 Task: Find a place to stay in Khon Buri, Thailand, from 12 to 16 August for 8 guests. Set a price range of ₹10,000 to ₹16,000 and select a house with WiFi, free parking, TV, gym, and breakfast.
Action: Mouse moved to (420, 79)
Screenshot: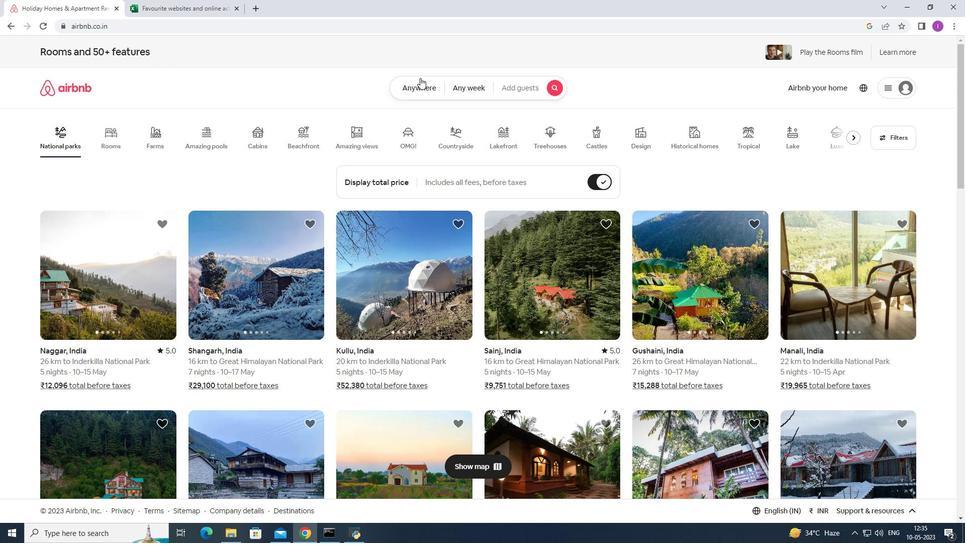 
Action: Mouse pressed left at (420, 79)
Screenshot: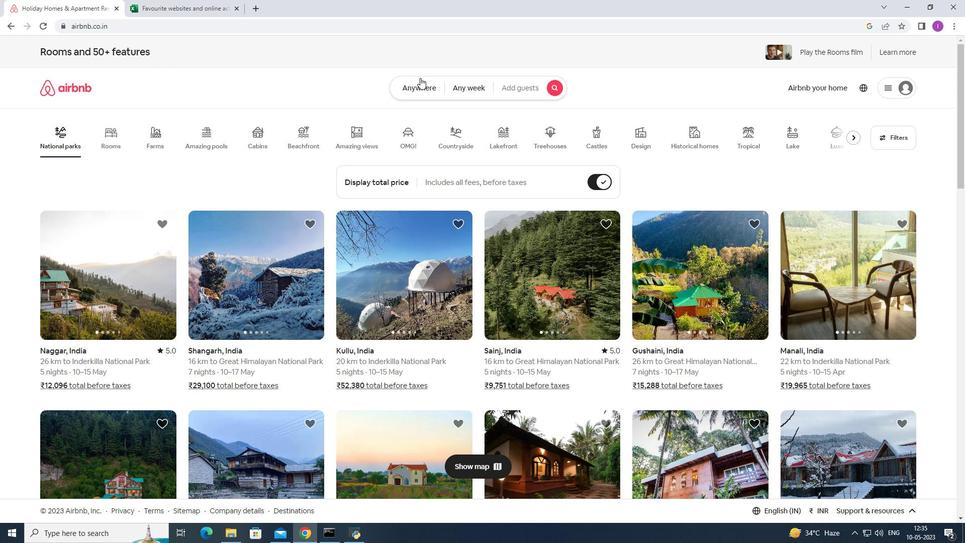 
Action: Mouse moved to (374, 127)
Screenshot: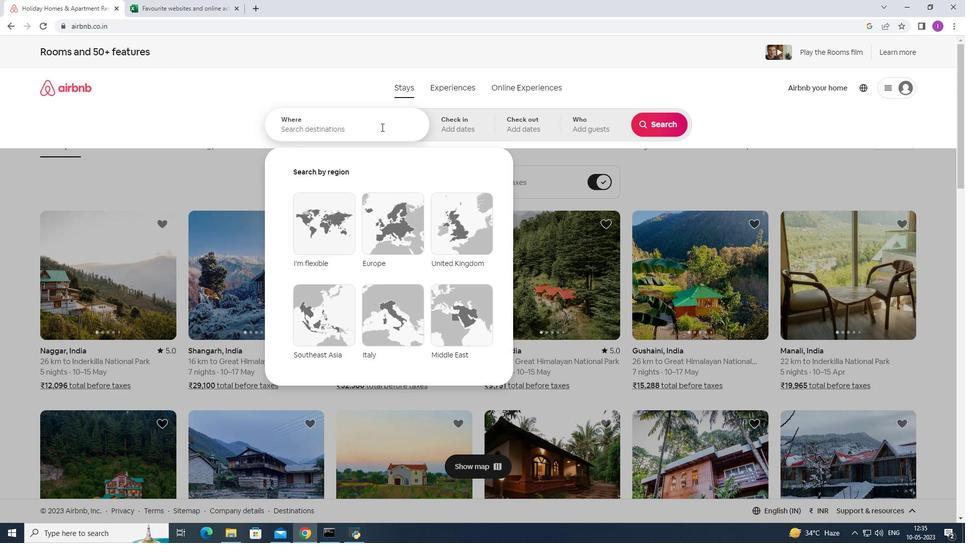 
Action: Mouse pressed left at (374, 127)
Screenshot: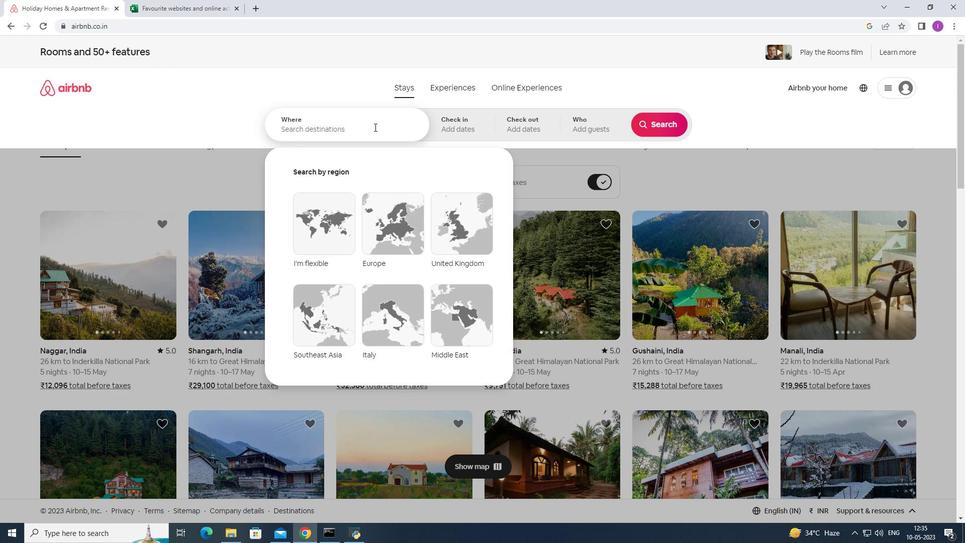 
Action: Mouse moved to (379, 111)
Screenshot: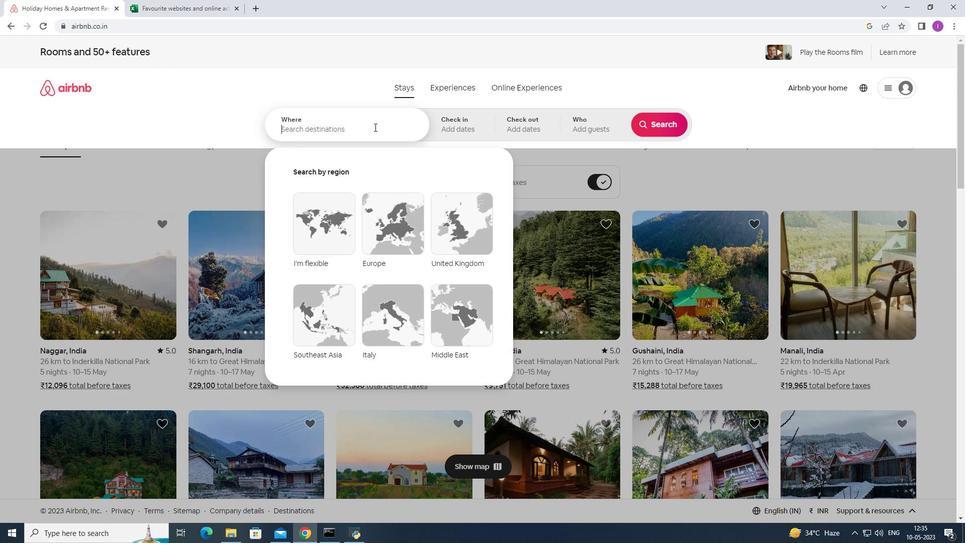 
Action: Key pressed <Key.shift>Buri<Key.backspace><Key.backspace><Key.backspace><Key.backspace><Key.shift><Key.shift><Key.shift><Key.shift><Key.shift><Key.shift><Key.shift><Key.shift><Key.shift><Key.shift><Key.shift><Key.shift><Key.shift><Key.shift>Khon<Key.space><Key.shift>Buri,<Key.shift><Key.shift>Thailand
Screenshot: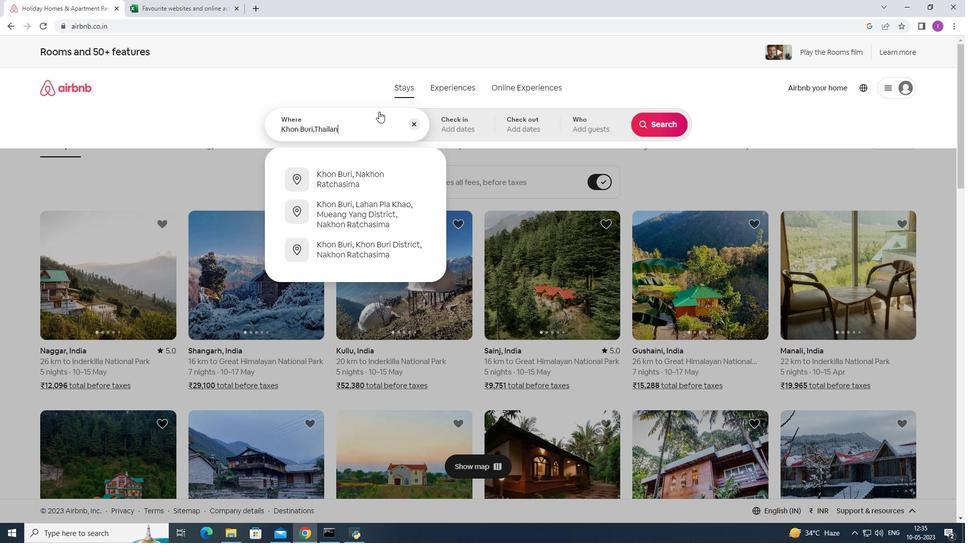 
Action: Mouse moved to (467, 123)
Screenshot: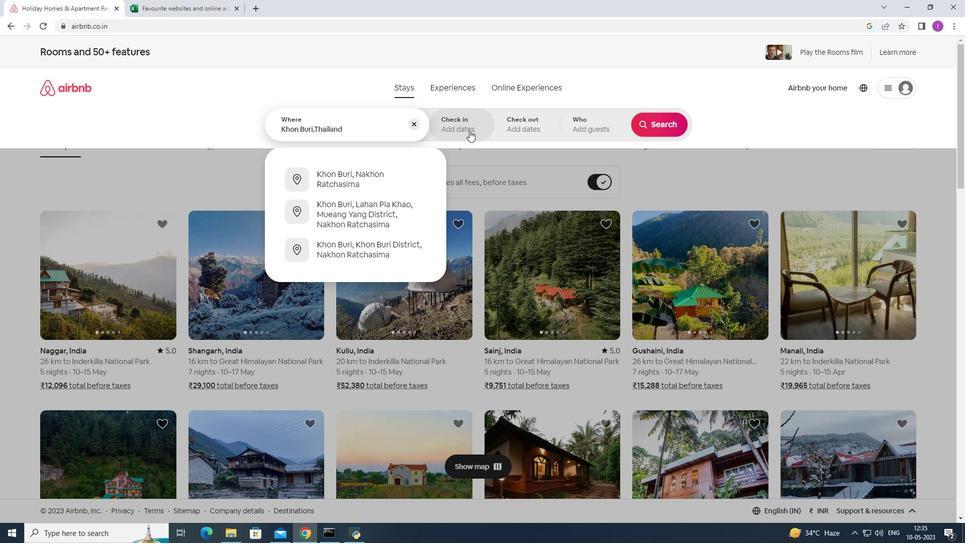 
Action: Mouse pressed left at (467, 123)
Screenshot: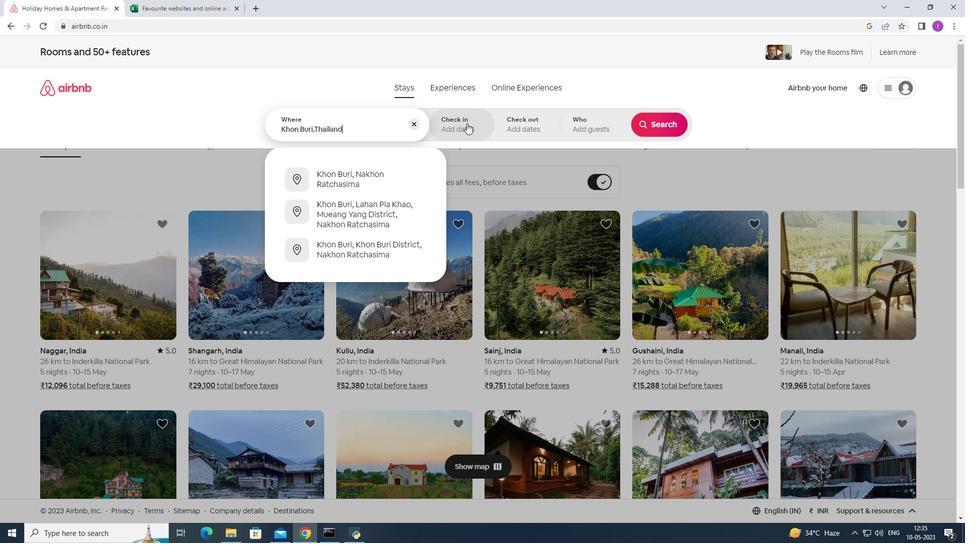 
Action: Mouse moved to (668, 202)
Screenshot: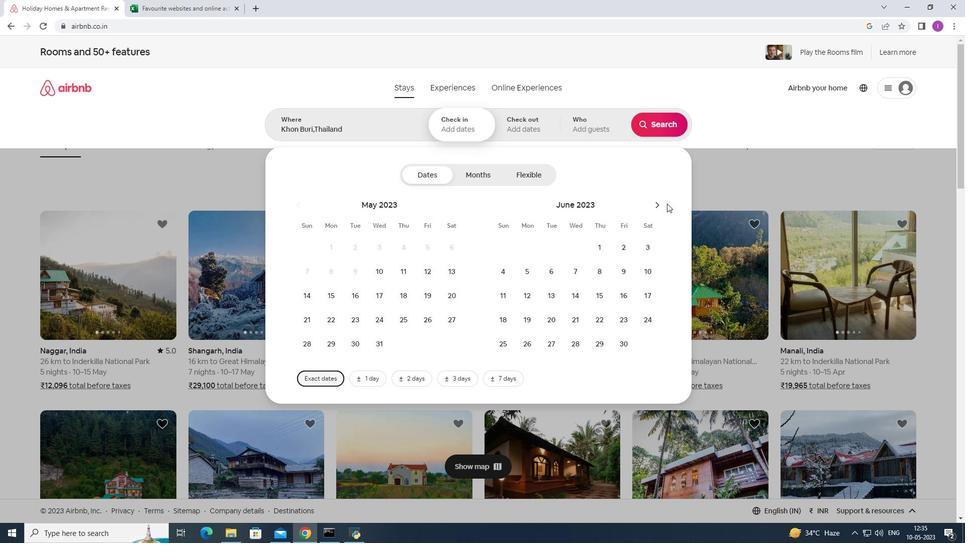
Action: Mouse pressed left at (668, 202)
Screenshot: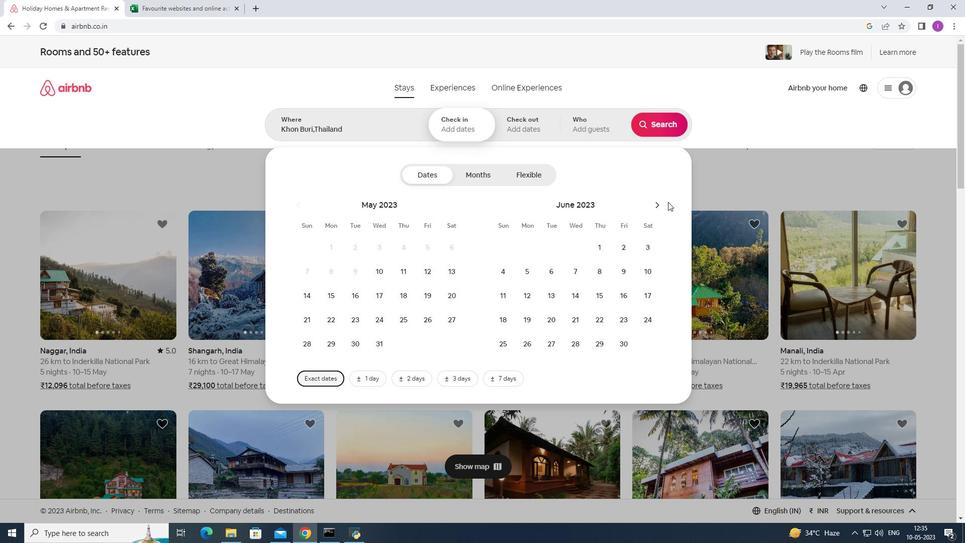 
Action: Mouse pressed left at (668, 202)
Screenshot: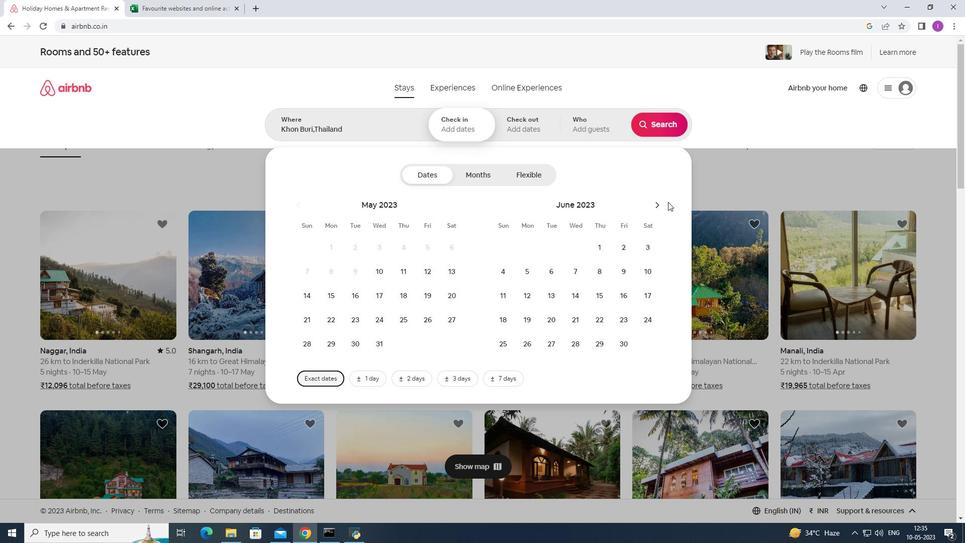 
Action: Mouse pressed left at (668, 202)
Screenshot: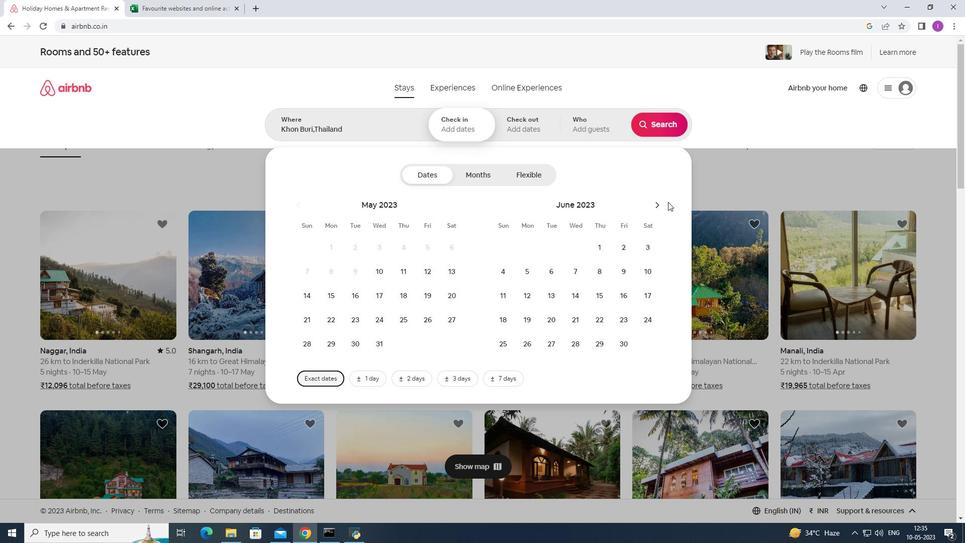 
Action: Mouse pressed left at (668, 202)
Screenshot: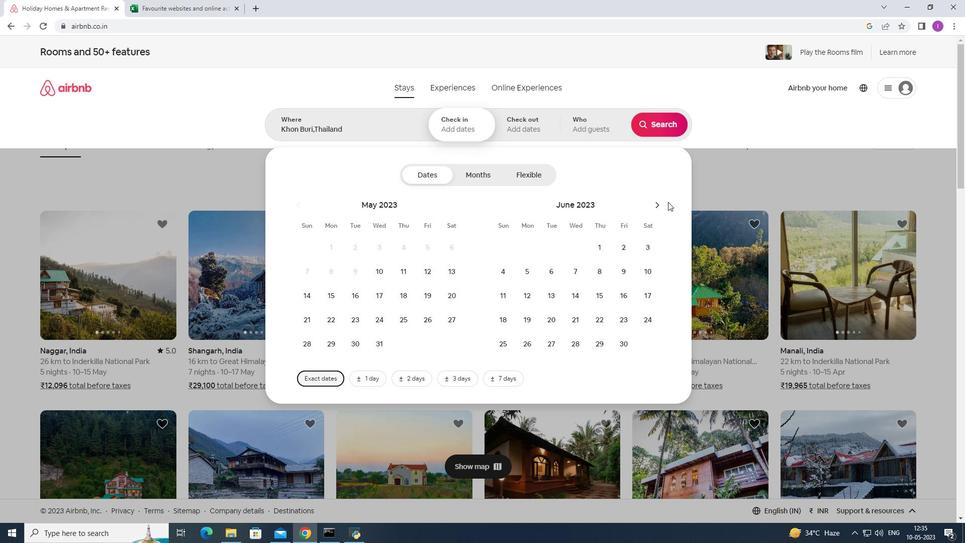 
Action: Mouse moved to (662, 207)
Screenshot: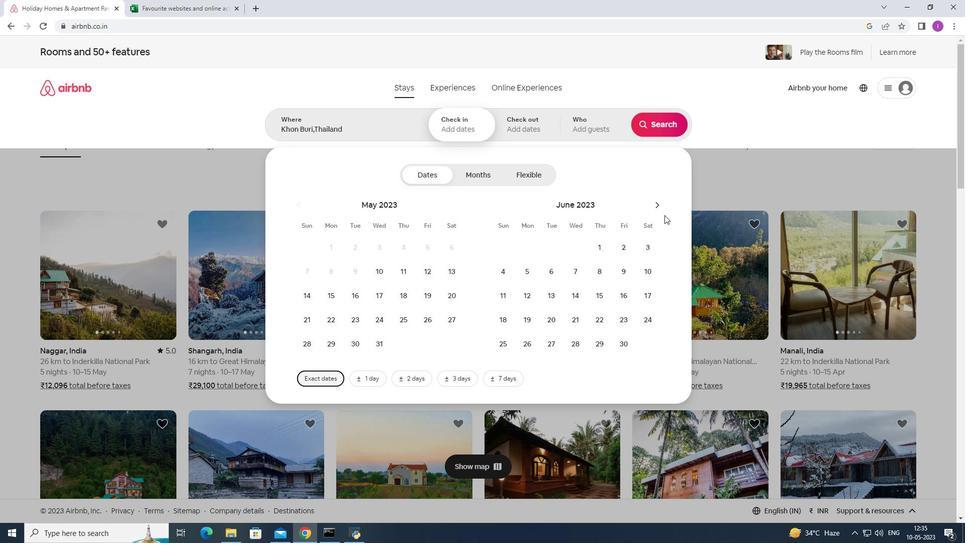 
Action: Mouse pressed left at (662, 207)
Screenshot: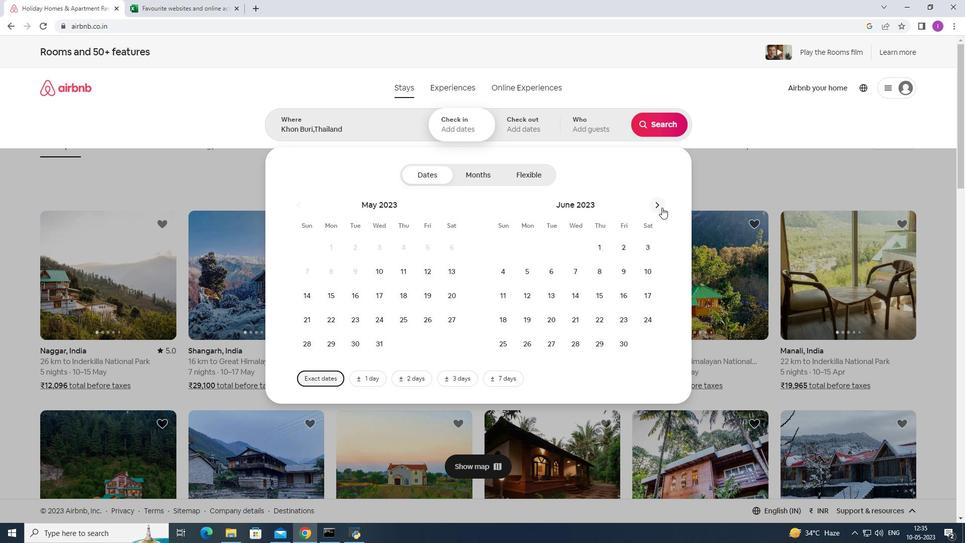 
Action: Mouse moved to (659, 204)
Screenshot: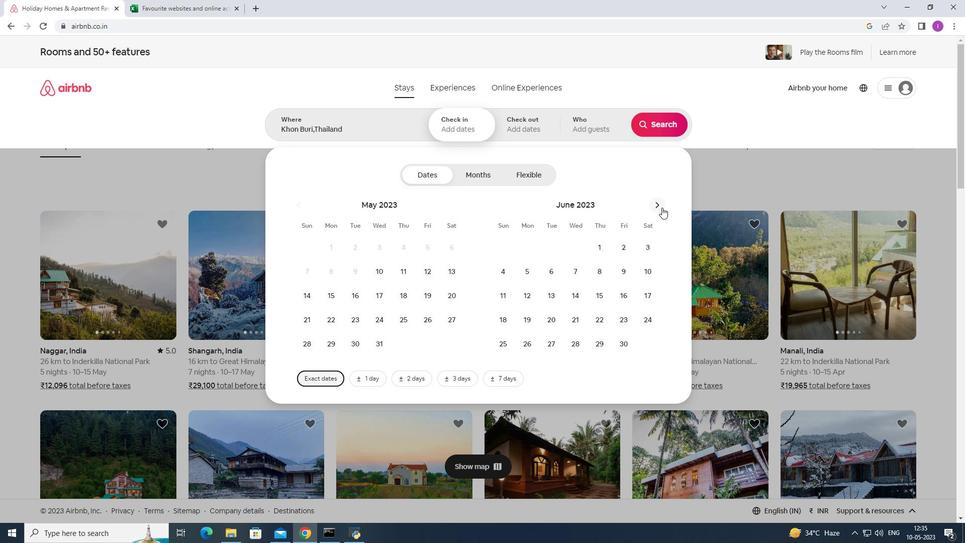 
Action: Mouse pressed left at (659, 204)
Screenshot: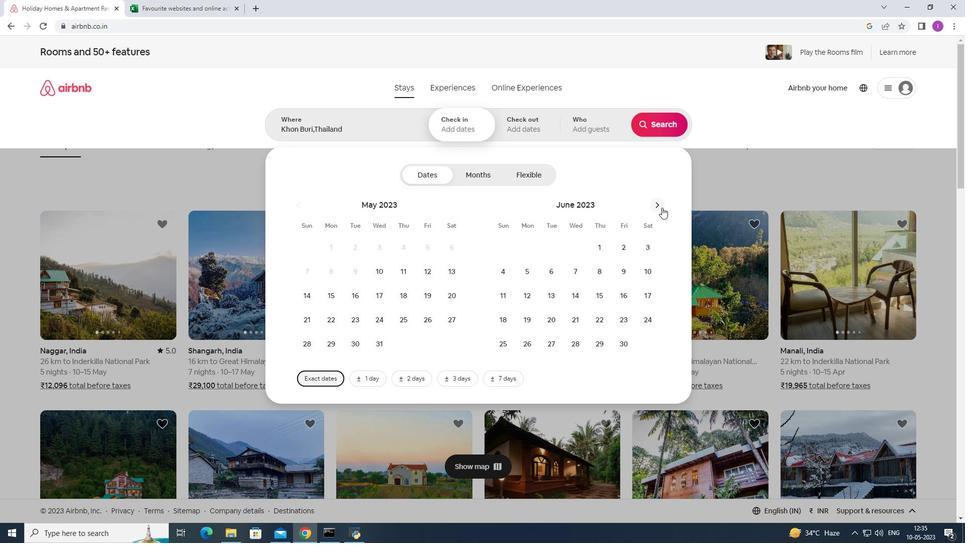 
Action: Mouse moved to (652, 269)
Screenshot: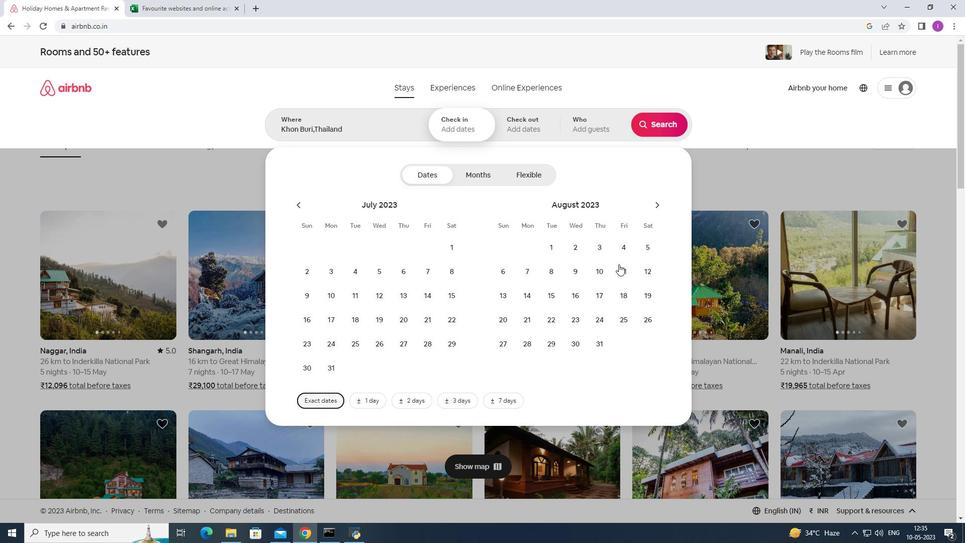 
Action: Mouse pressed left at (652, 269)
Screenshot: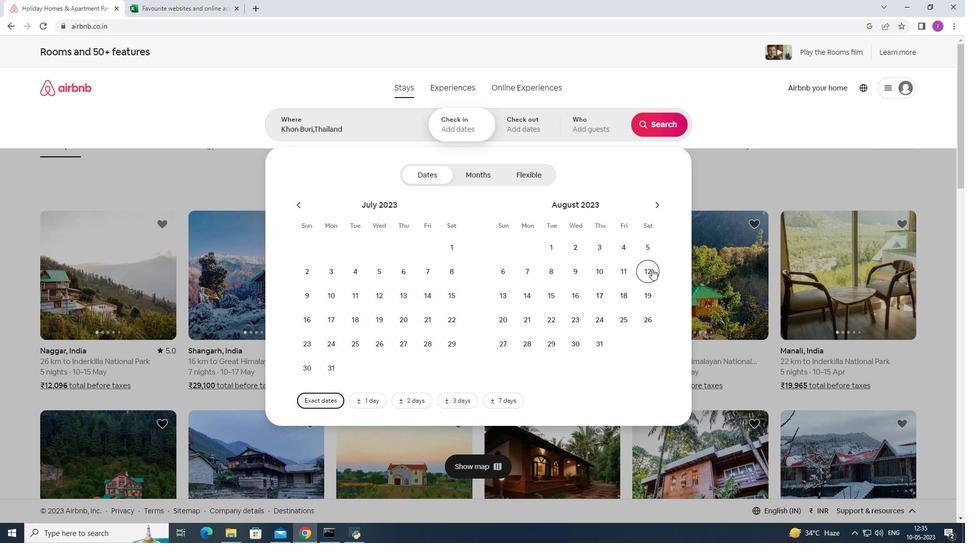 
Action: Mouse moved to (568, 293)
Screenshot: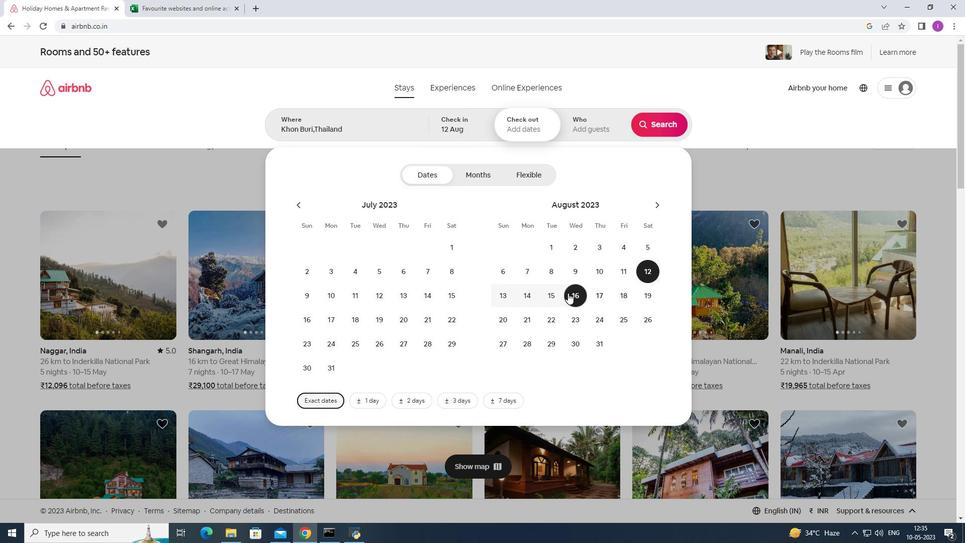 
Action: Mouse pressed left at (568, 293)
Screenshot: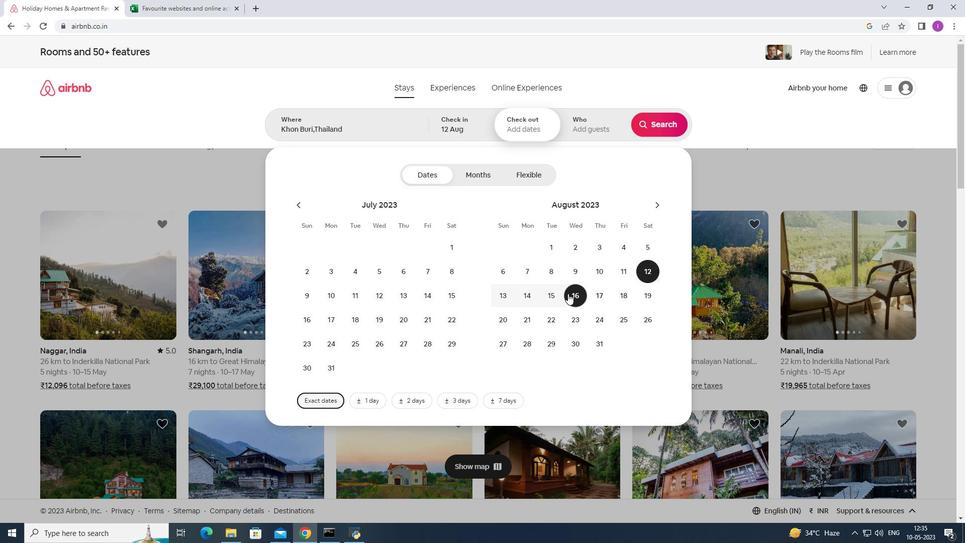 
Action: Mouse moved to (583, 134)
Screenshot: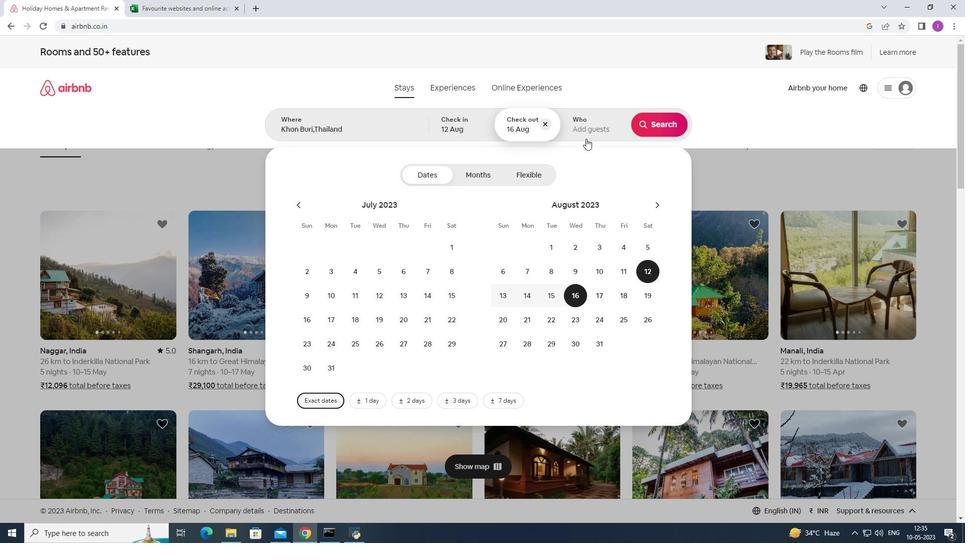 
Action: Mouse pressed left at (583, 134)
Screenshot: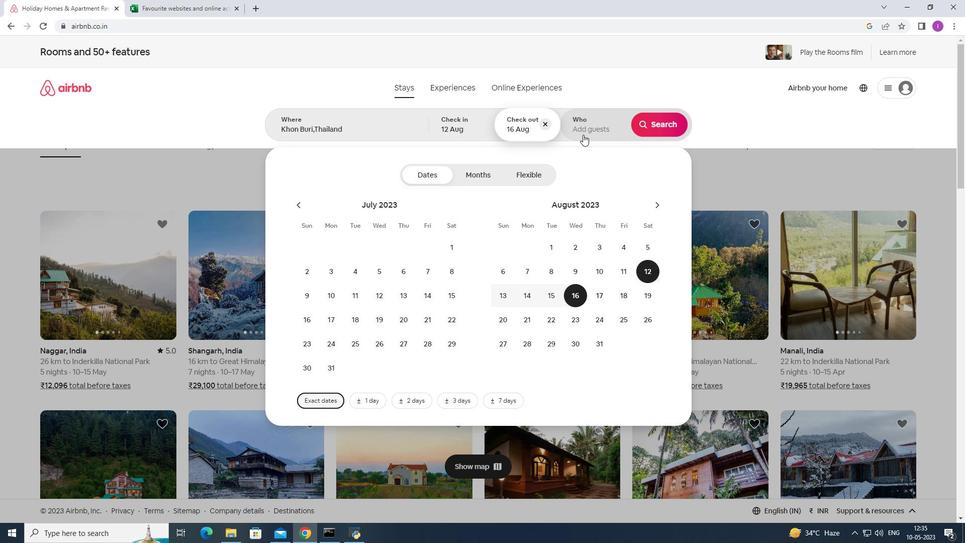 
Action: Mouse moved to (665, 179)
Screenshot: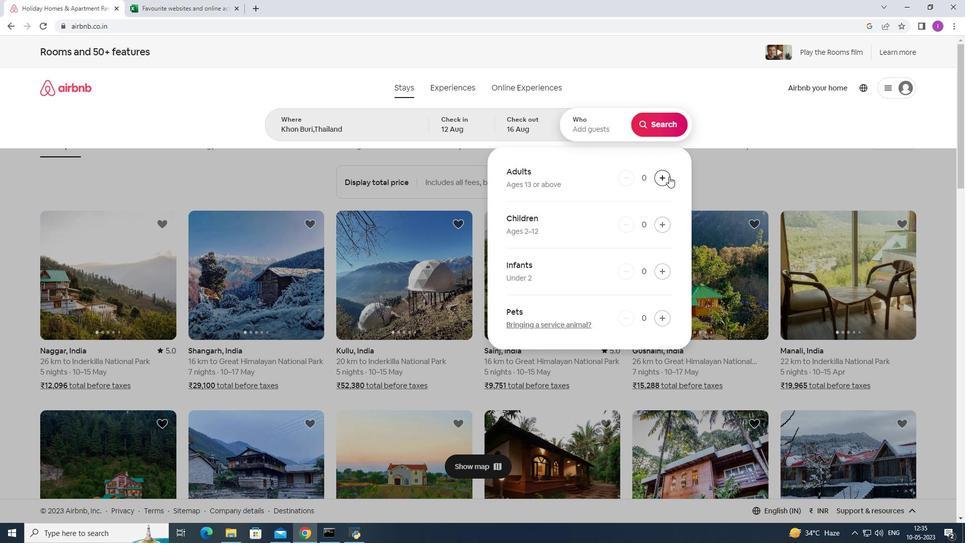 
Action: Mouse pressed left at (665, 179)
Screenshot: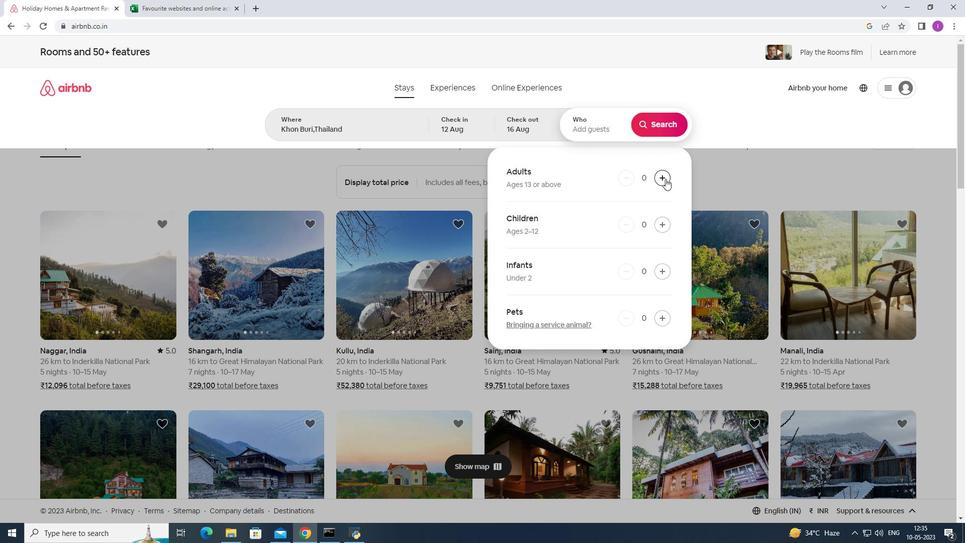 
Action: Mouse pressed left at (665, 179)
Screenshot: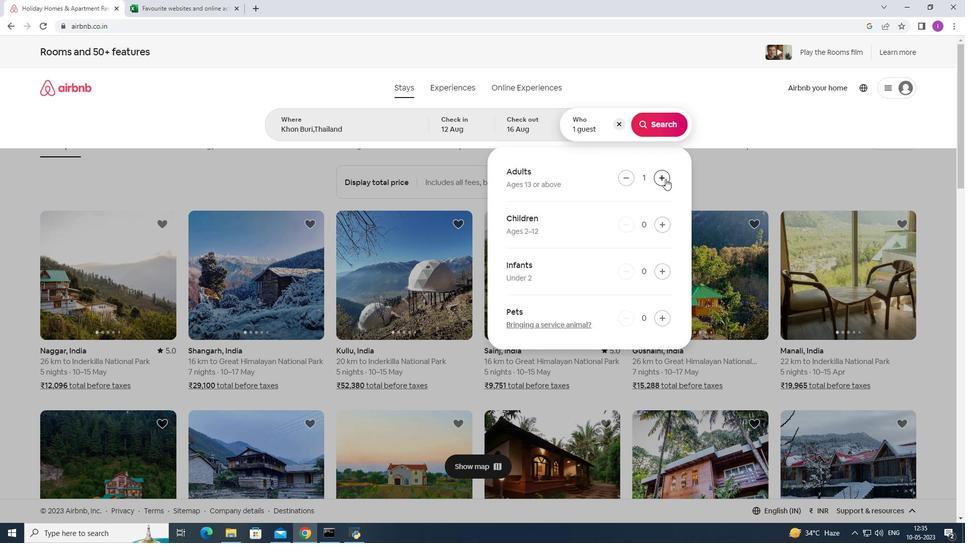 
Action: Mouse pressed left at (665, 179)
Screenshot: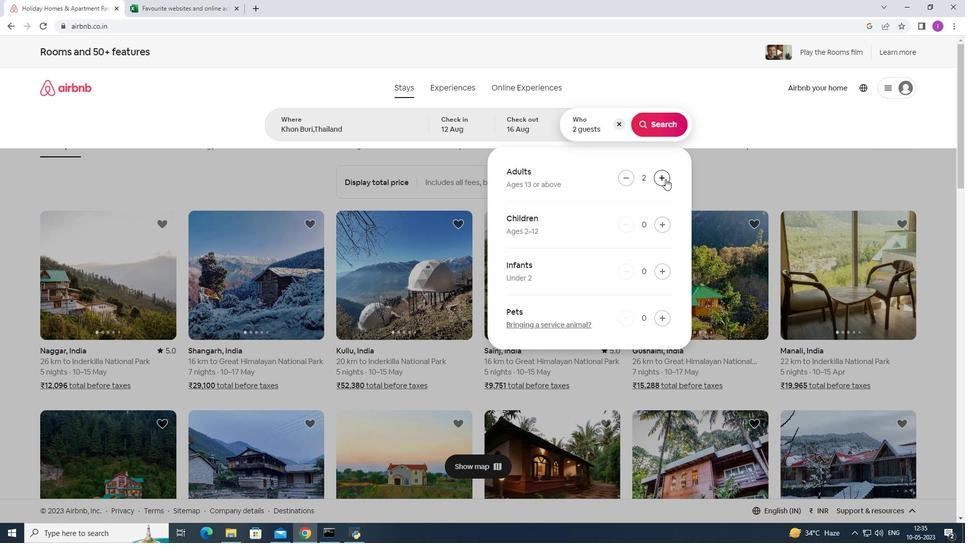 
Action: Mouse pressed left at (665, 179)
Screenshot: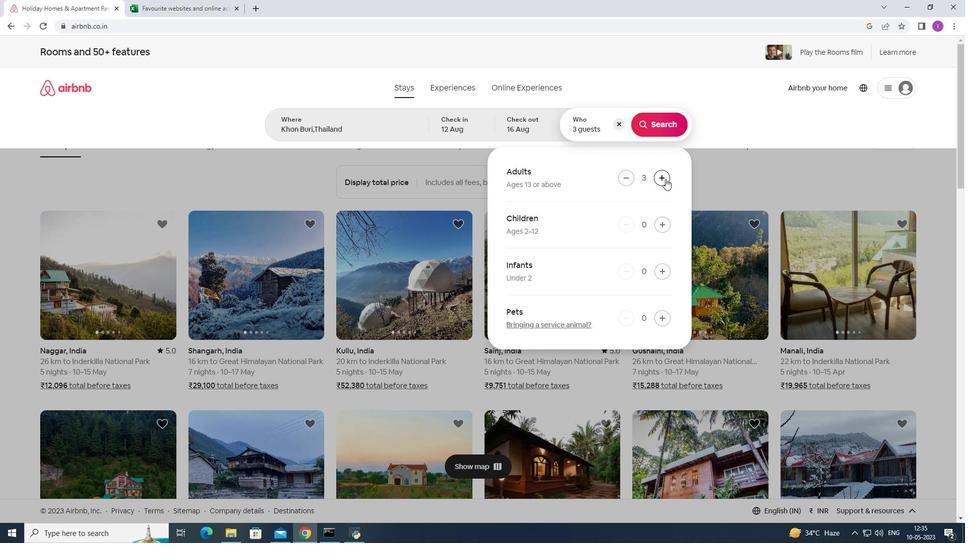
Action: Mouse pressed left at (665, 179)
Screenshot: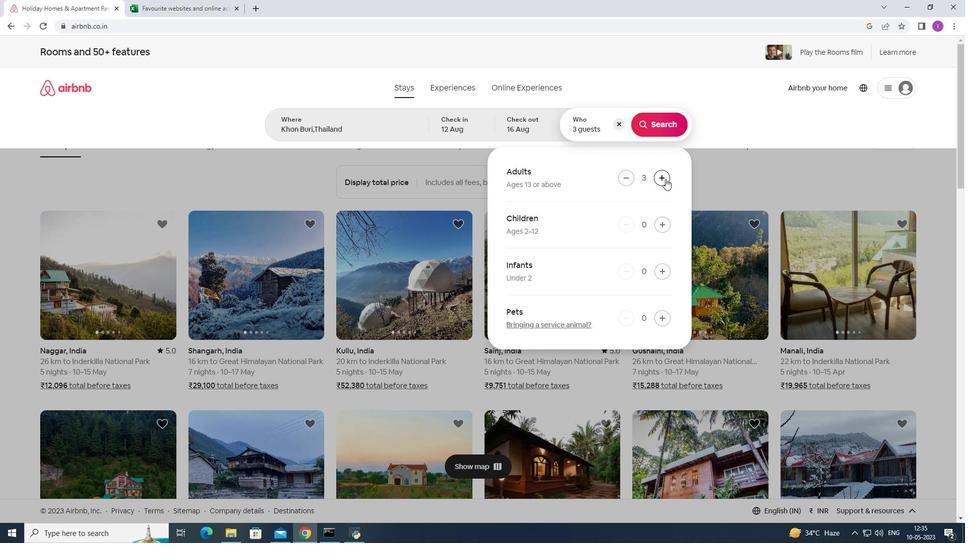 
Action: Mouse pressed left at (665, 179)
Screenshot: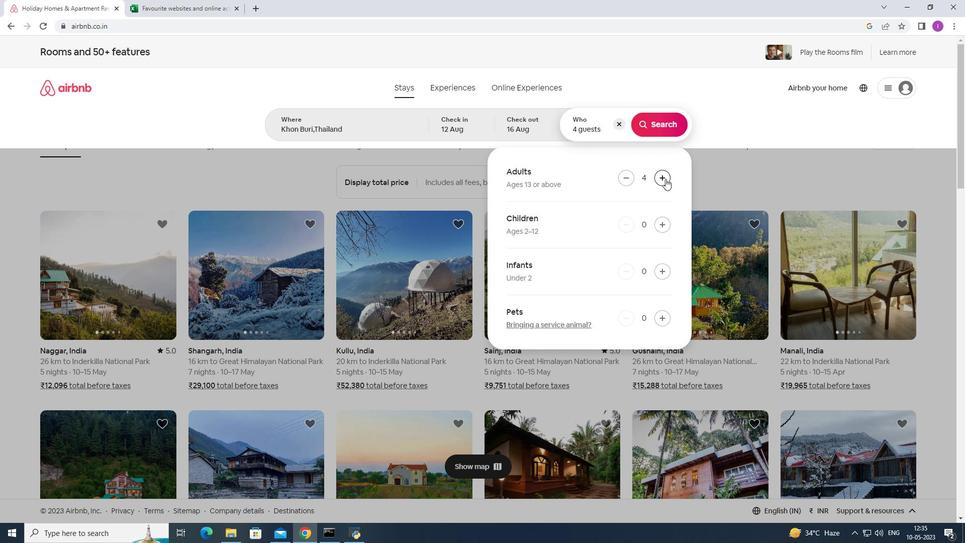 
Action: Mouse pressed left at (665, 179)
Screenshot: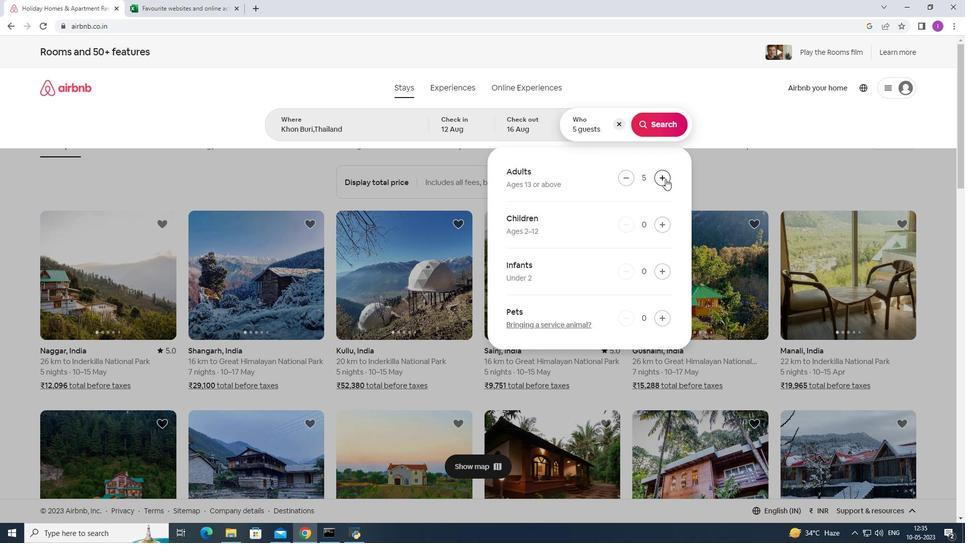 
Action: Mouse pressed left at (665, 179)
Screenshot: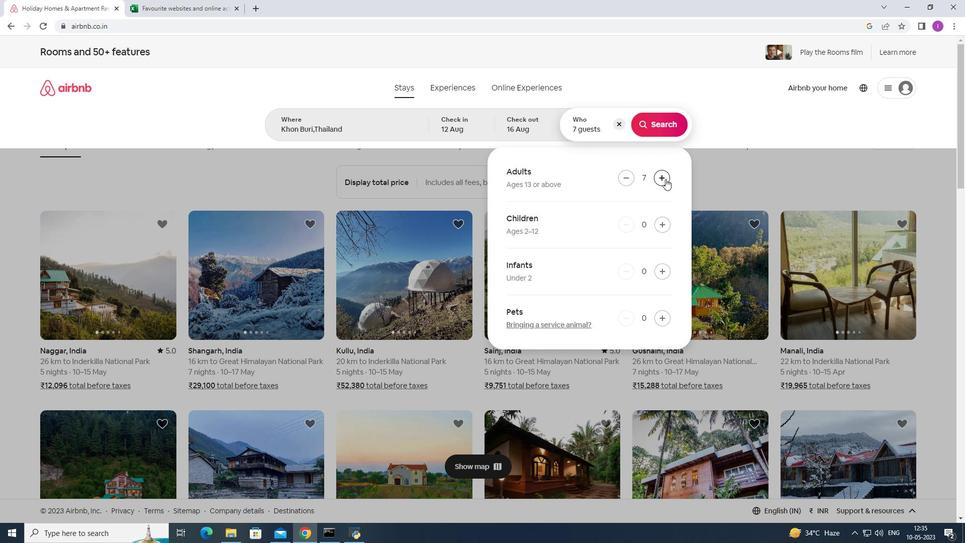 
Action: Mouse moved to (537, 198)
Screenshot: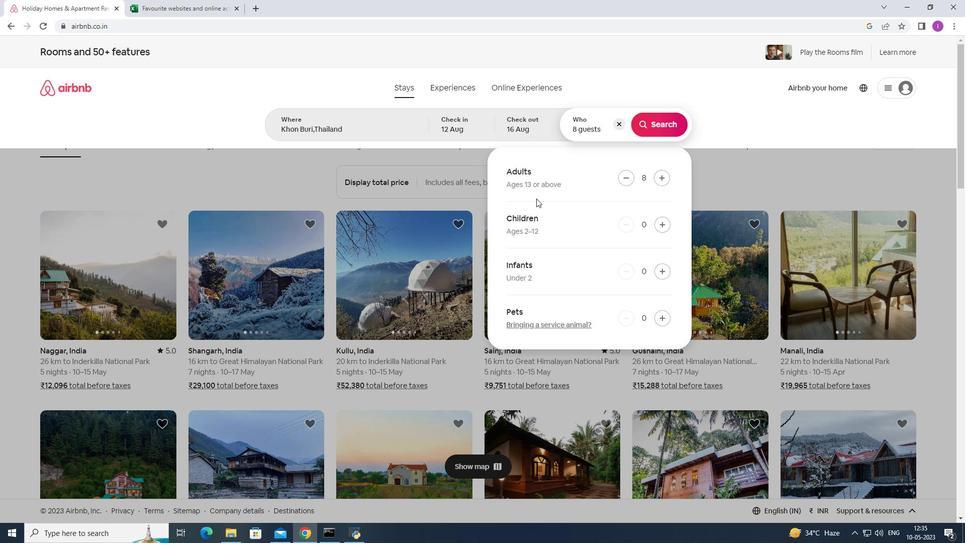 
Action: Mouse scrolled (537, 198) with delta (0, 0)
Screenshot: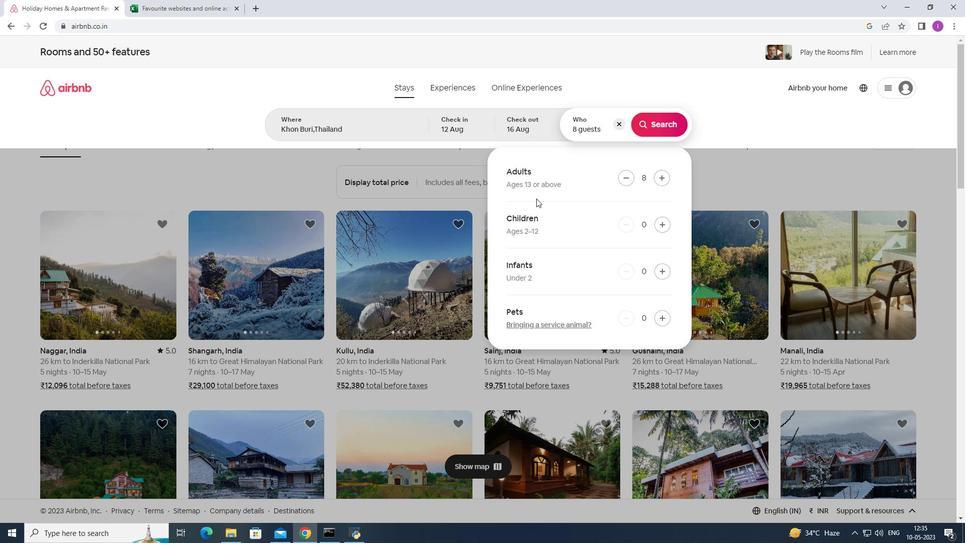 
Action: Mouse moved to (538, 198)
Screenshot: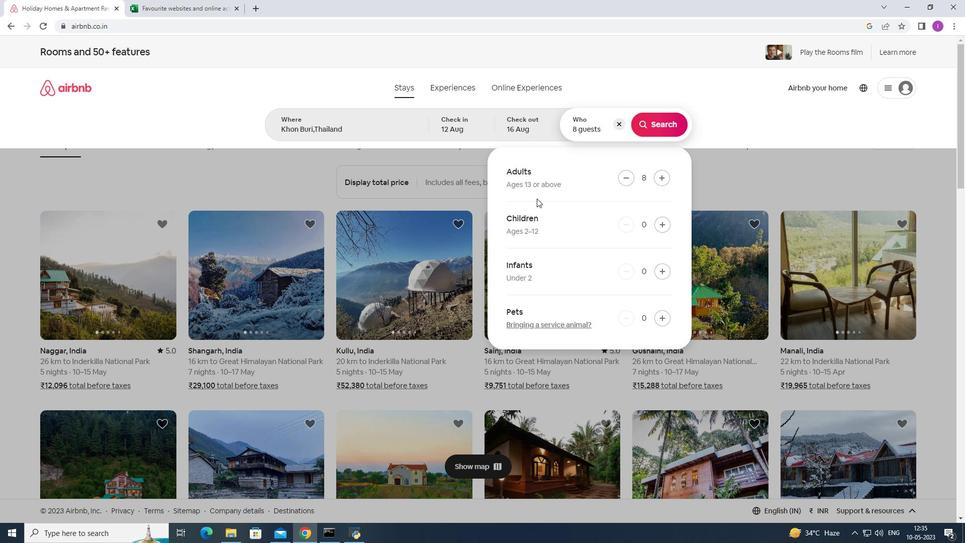 
Action: Mouse scrolled (538, 198) with delta (0, 0)
Screenshot: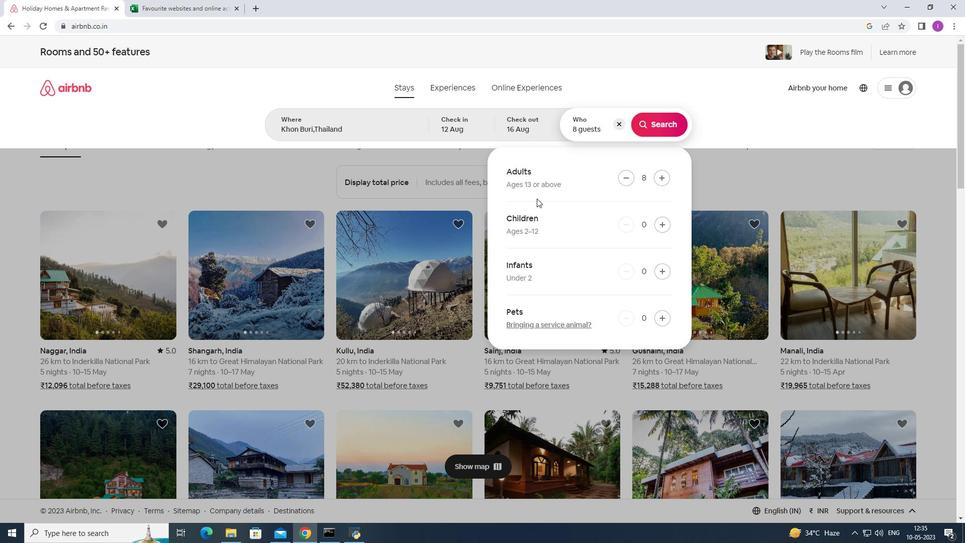 
Action: Mouse moved to (551, 52)
Screenshot: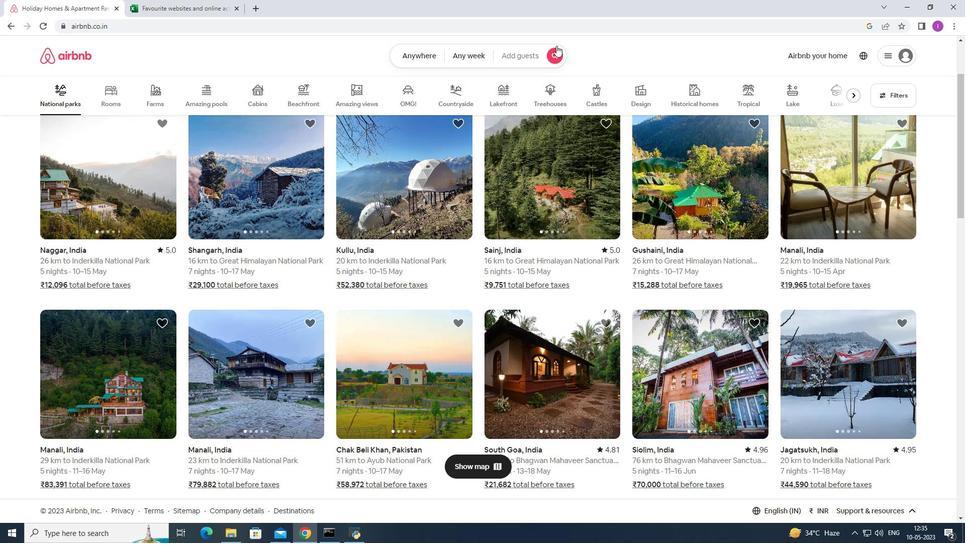 
Action: Mouse pressed left at (551, 52)
Screenshot: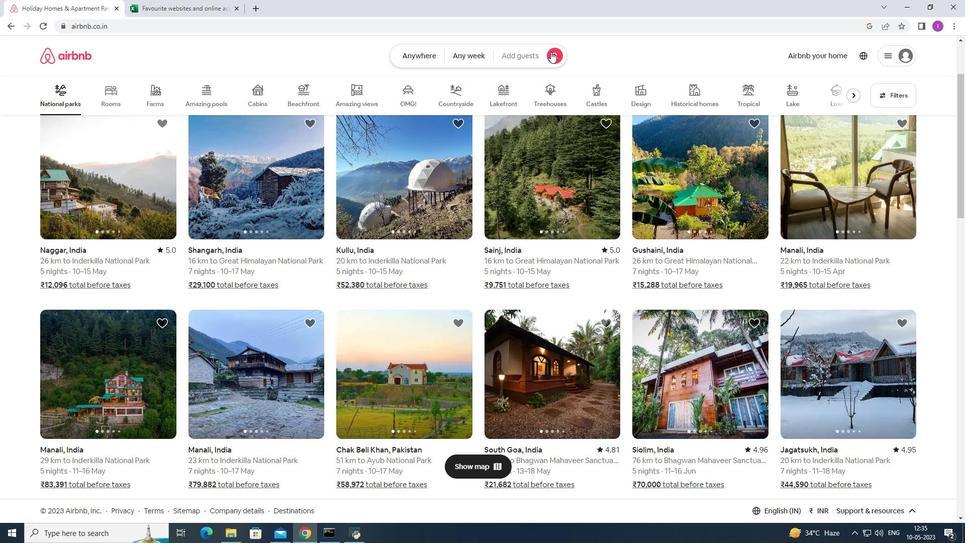
Action: Mouse moved to (676, 95)
Screenshot: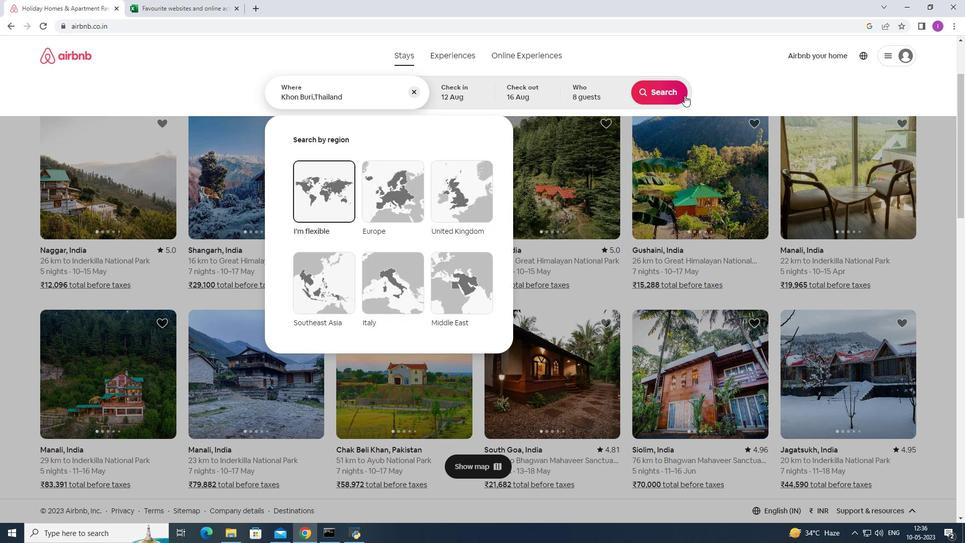 
Action: Mouse pressed left at (676, 95)
Screenshot: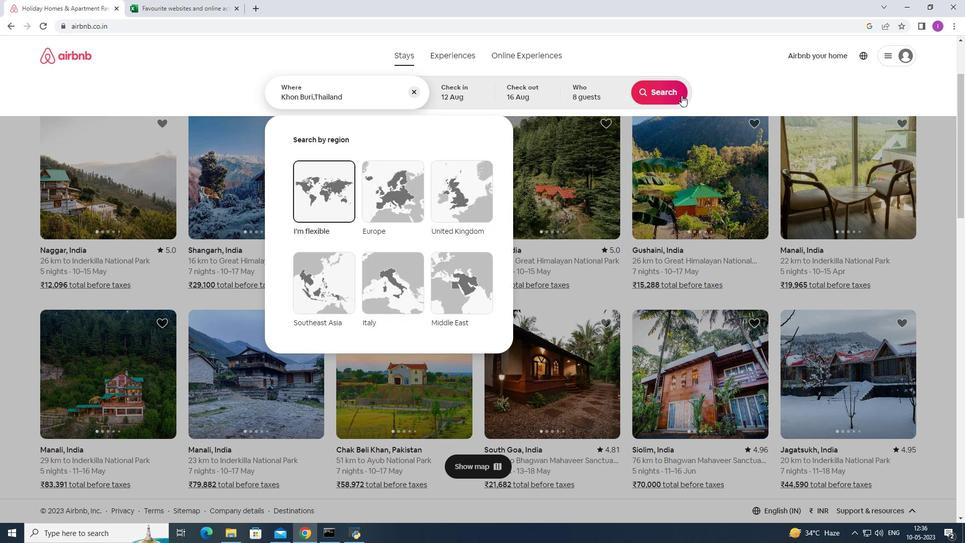 
Action: Mouse moved to (910, 92)
Screenshot: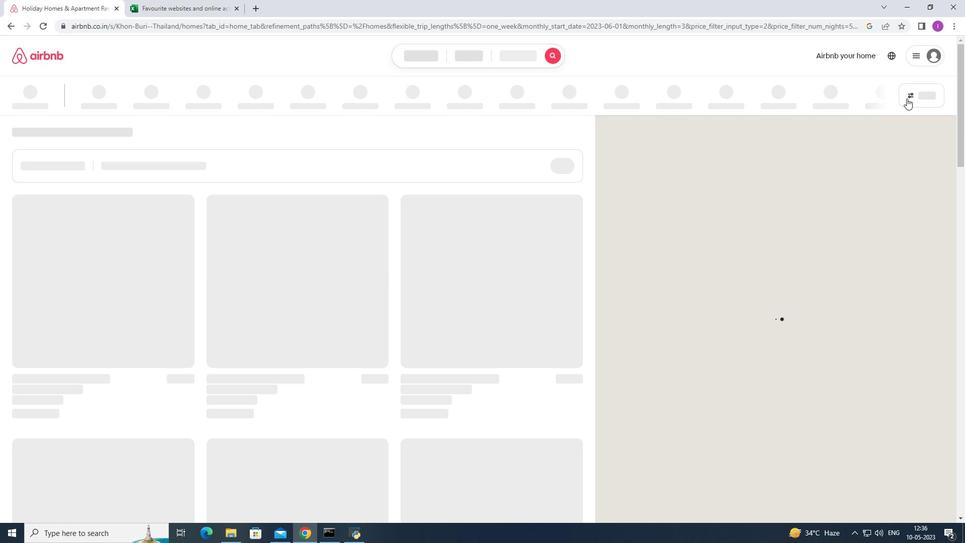 
Action: Mouse pressed left at (910, 92)
Screenshot: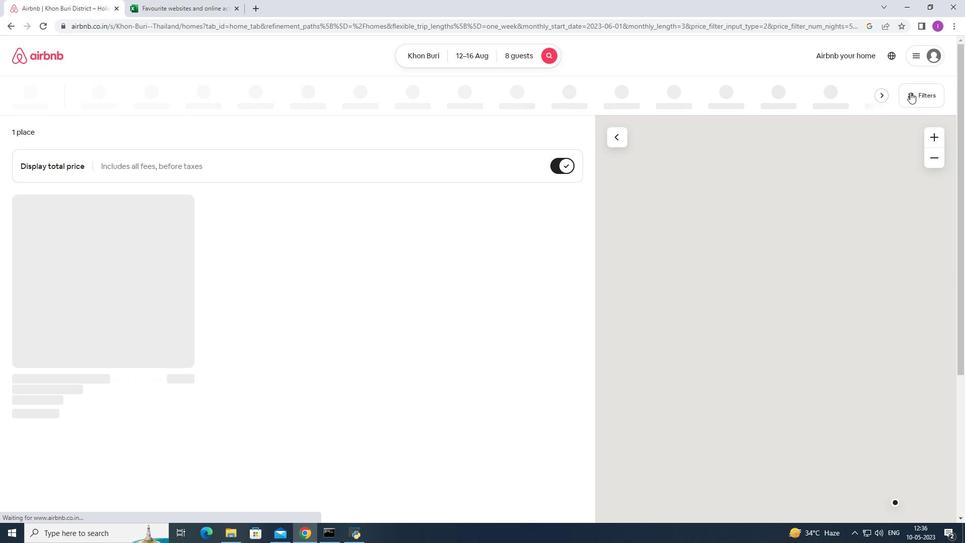 
Action: Mouse moved to (351, 338)
Screenshot: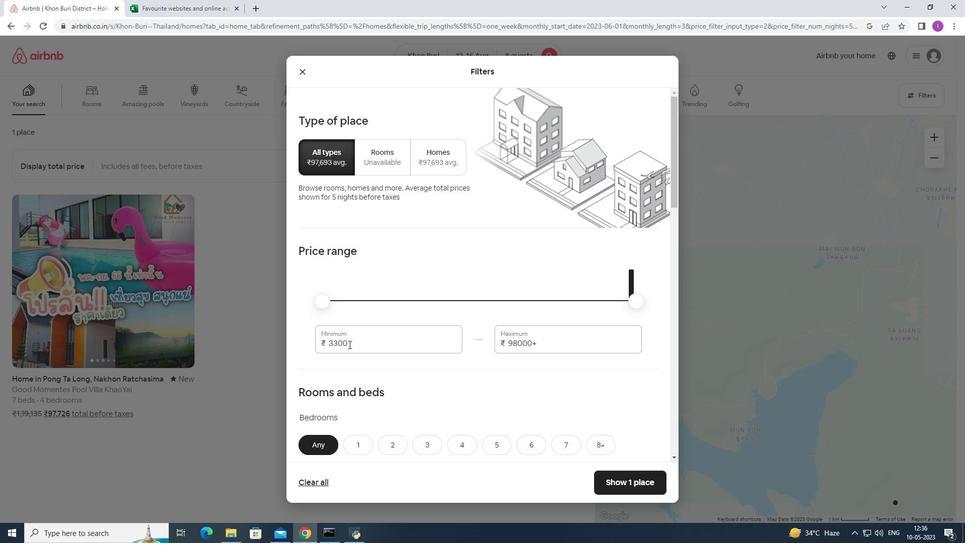 
Action: Mouse pressed left at (351, 338)
Screenshot: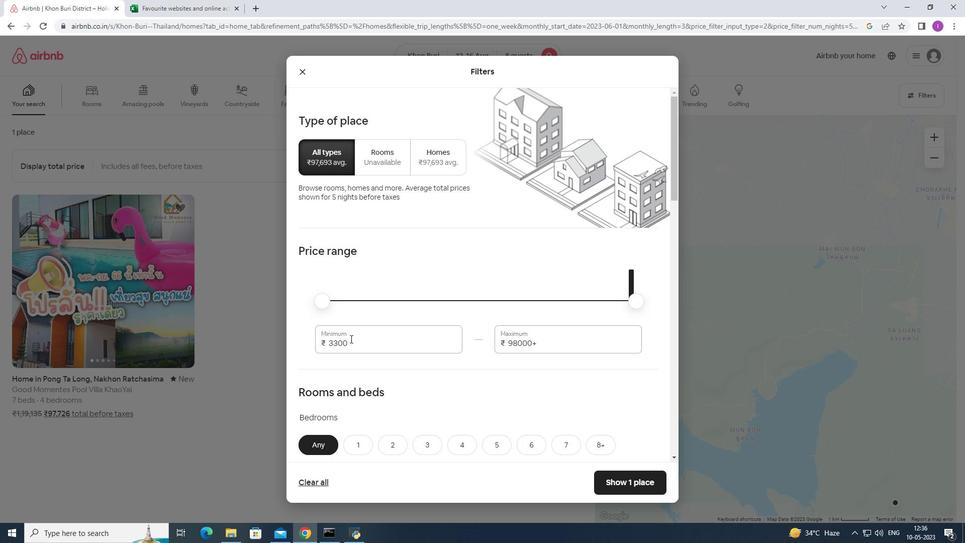 
Action: Mouse moved to (308, 335)
Screenshot: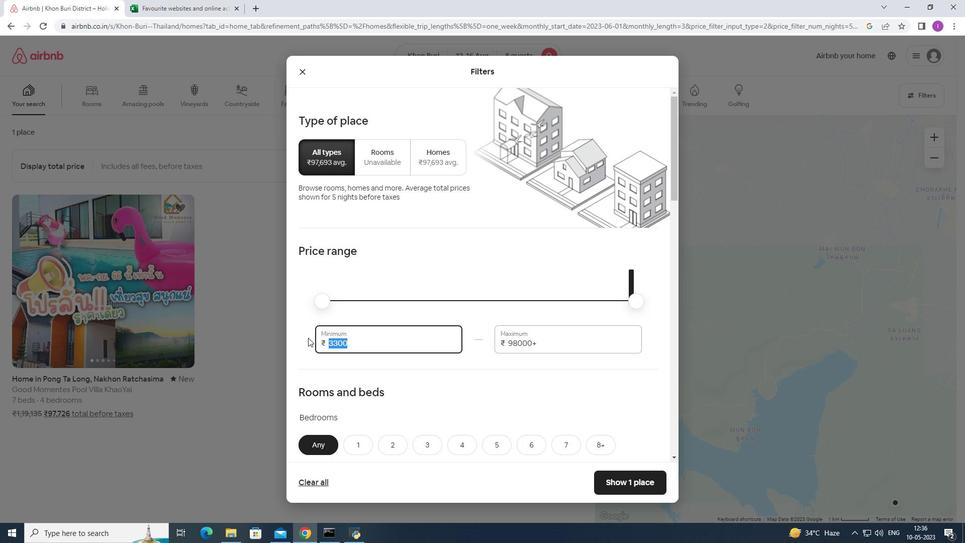 
Action: Key pressed 1
Screenshot: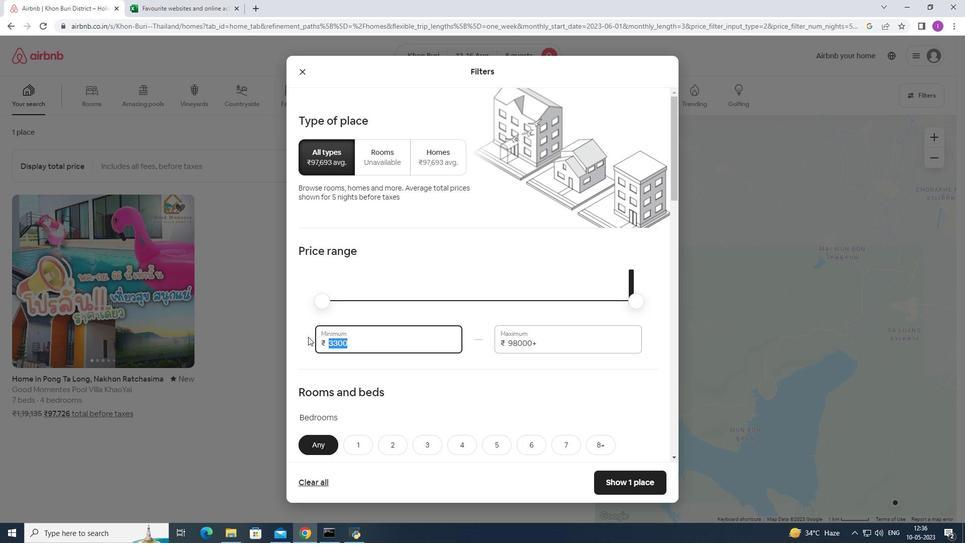 
Action: Mouse moved to (309, 334)
Screenshot: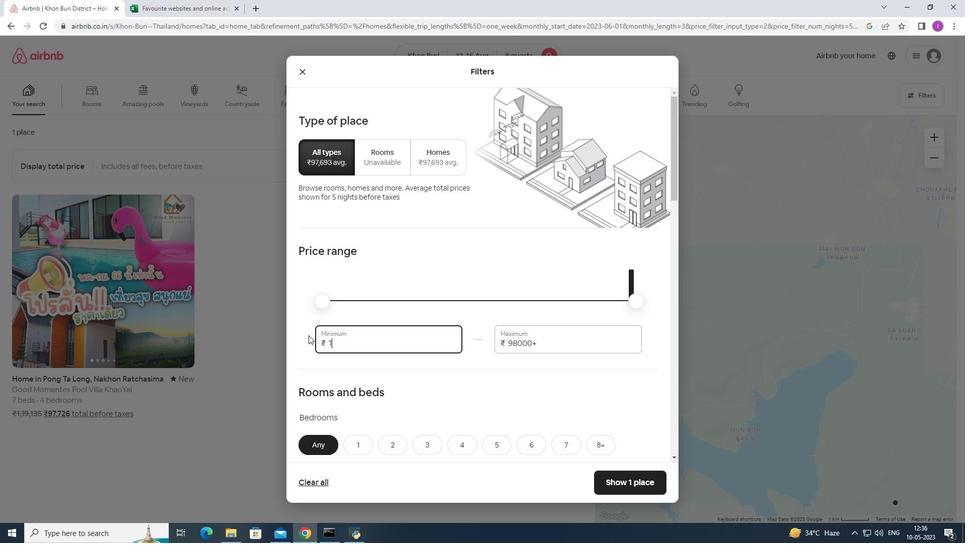 
Action: Key pressed 000
Screenshot: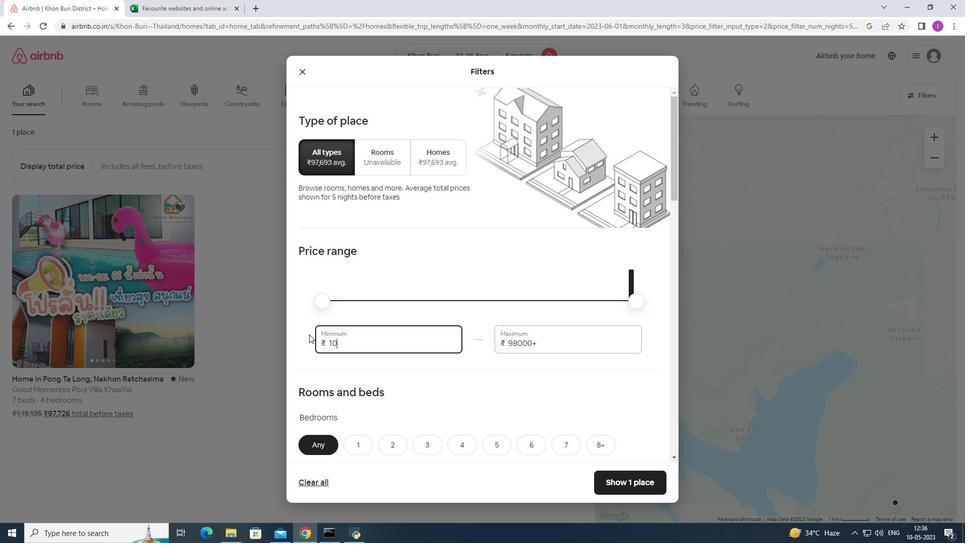 
Action: Mouse moved to (309, 332)
Screenshot: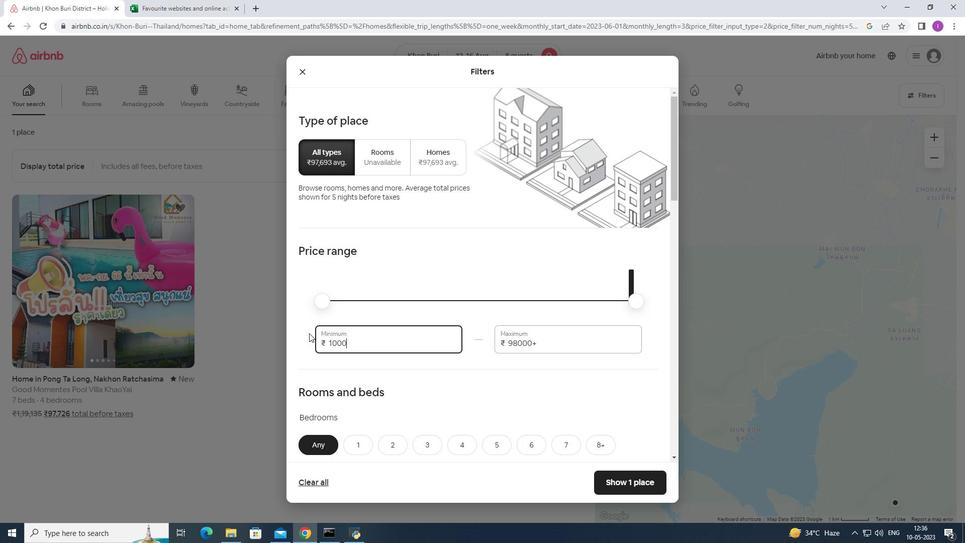
Action: Key pressed 0
Screenshot: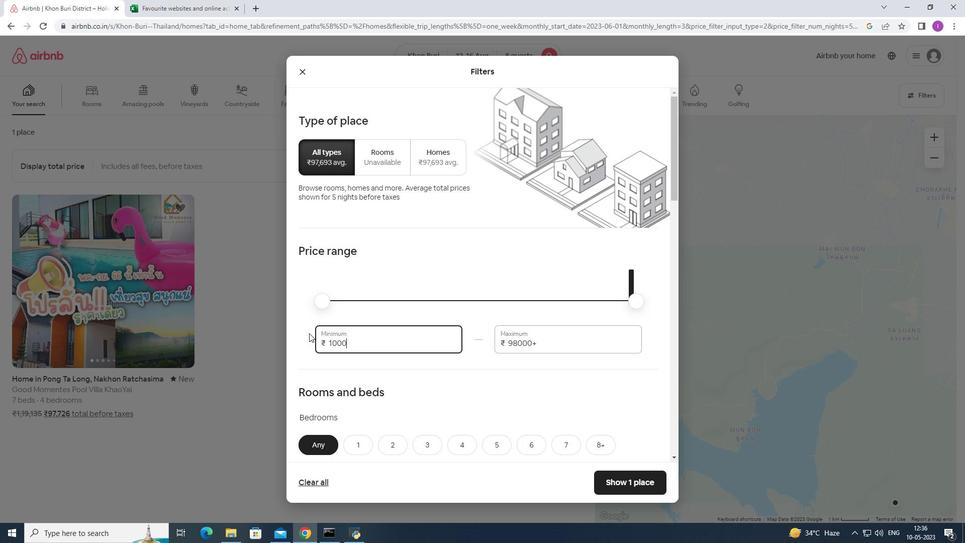 
Action: Mouse moved to (547, 347)
Screenshot: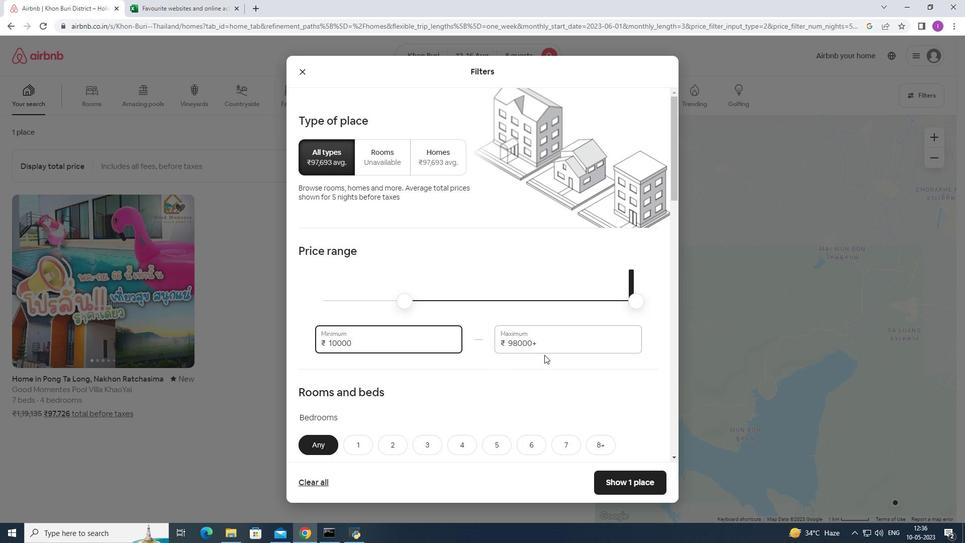 
Action: Mouse pressed left at (547, 347)
Screenshot: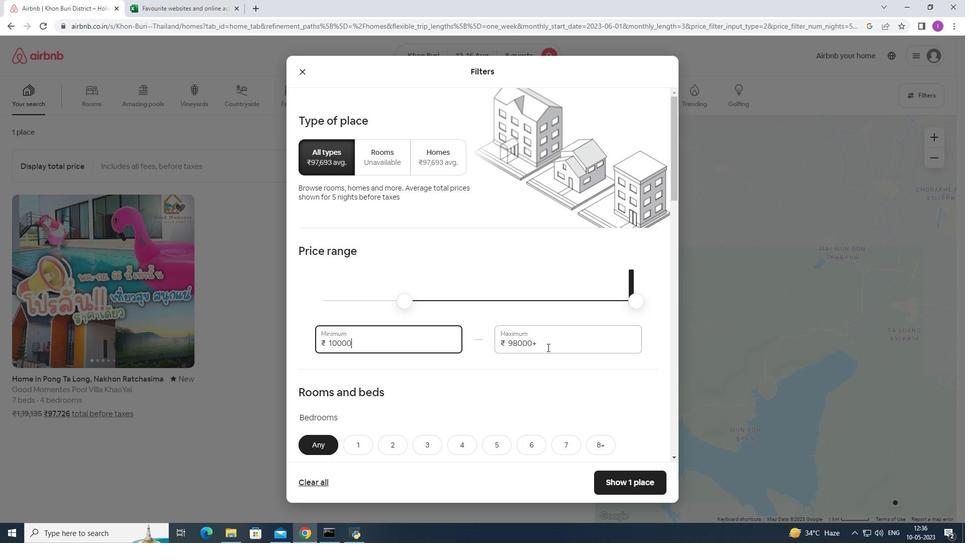 
Action: Mouse moved to (493, 339)
Screenshot: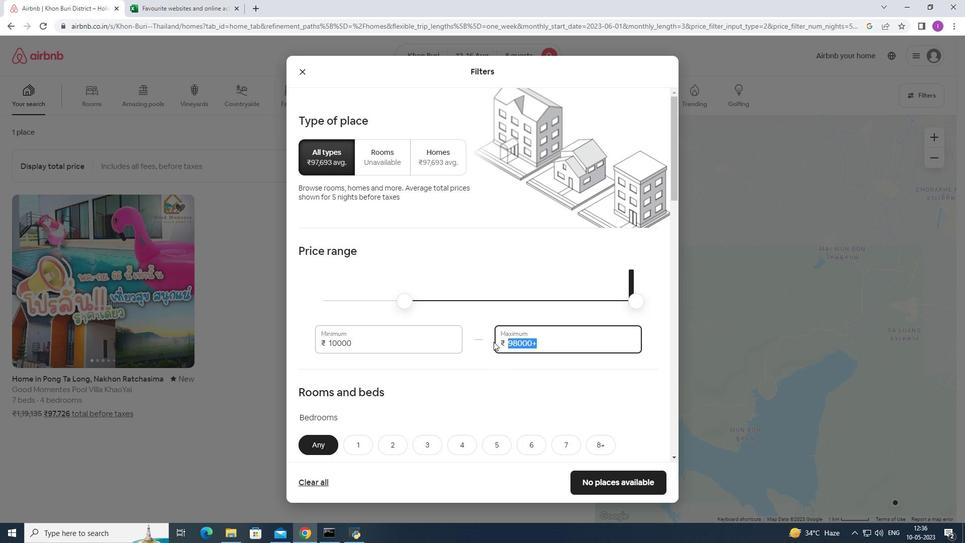 
Action: Key pressed 1
Screenshot: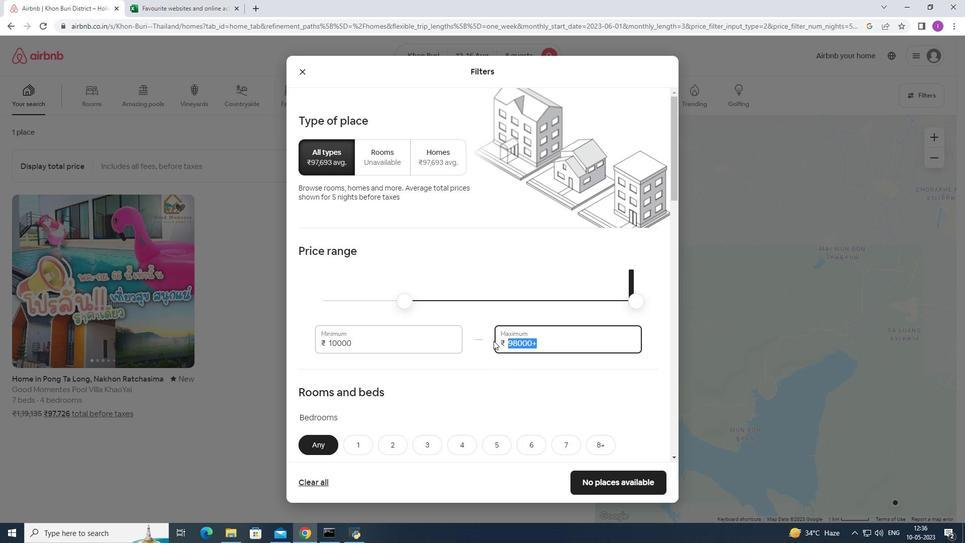 
Action: Mouse moved to (491, 336)
Screenshot: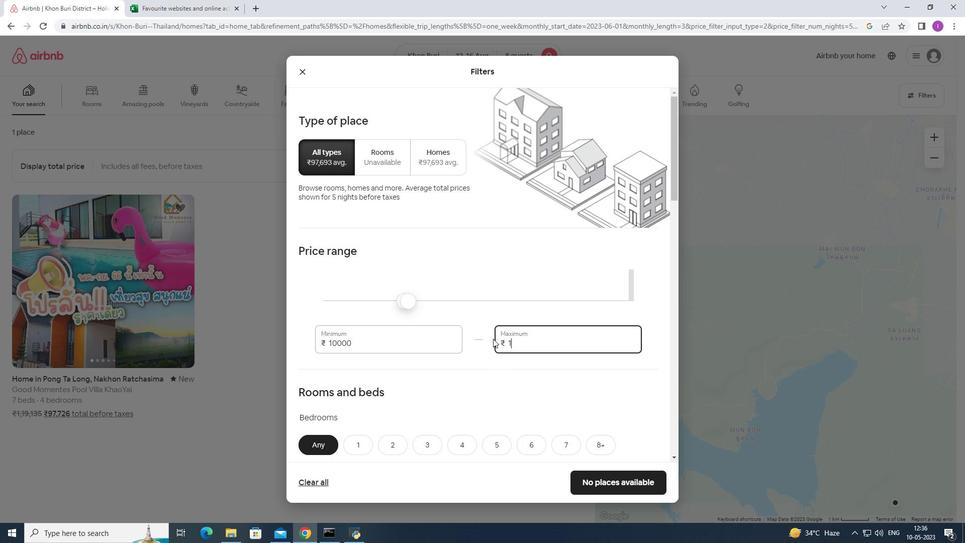 
Action: Key pressed 6000
Screenshot: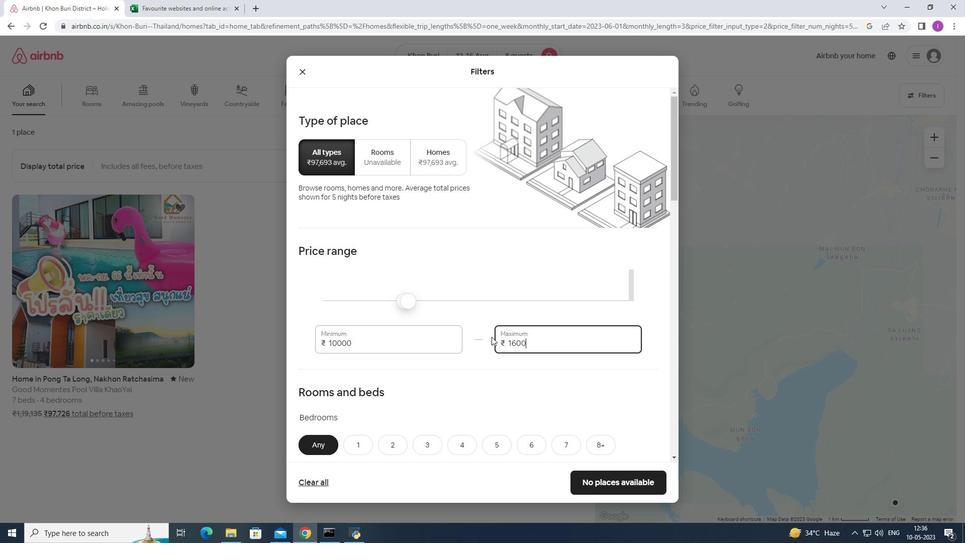 
Action: Mouse scrolled (491, 336) with delta (0, 0)
Screenshot: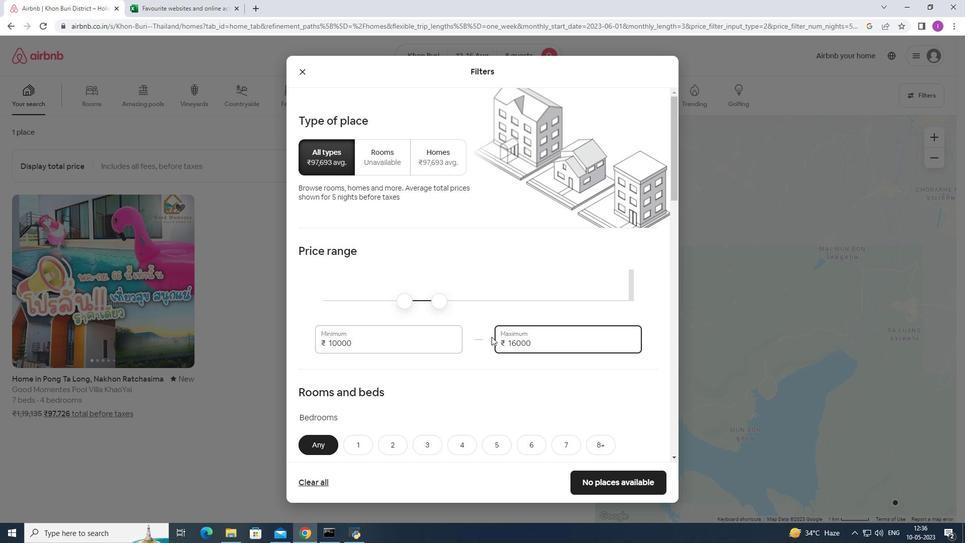 
Action: Mouse scrolled (491, 336) with delta (0, 0)
Screenshot: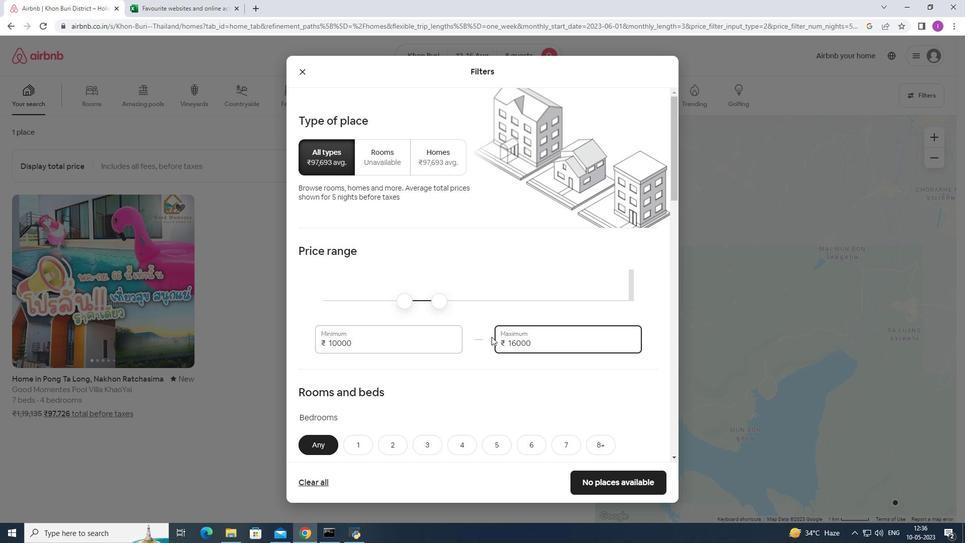 
Action: Mouse scrolled (491, 336) with delta (0, 0)
Screenshot: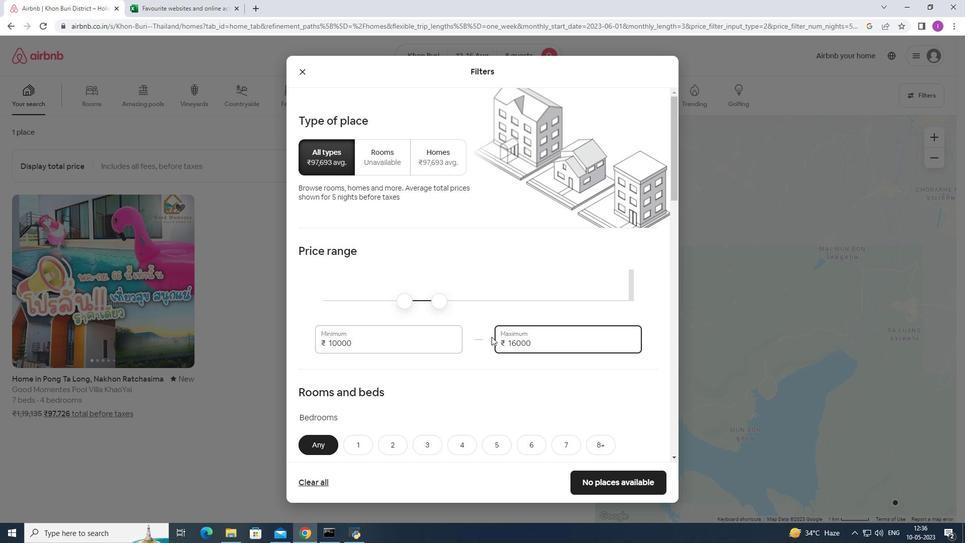 
Action: Mouse moved to (491, 335)
Screenshot: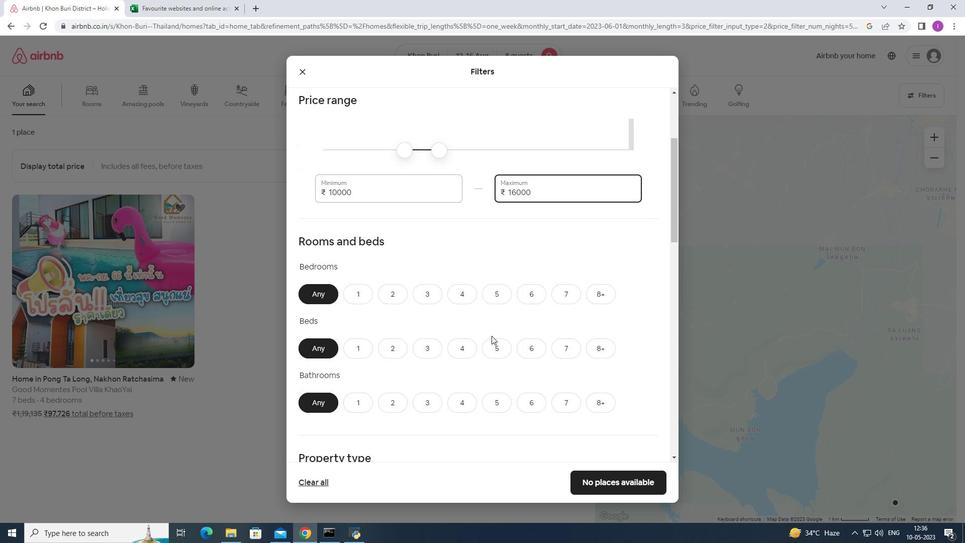 
Action: Mouse scrolled (491, 335) with delta (0, 0)
Screenshot: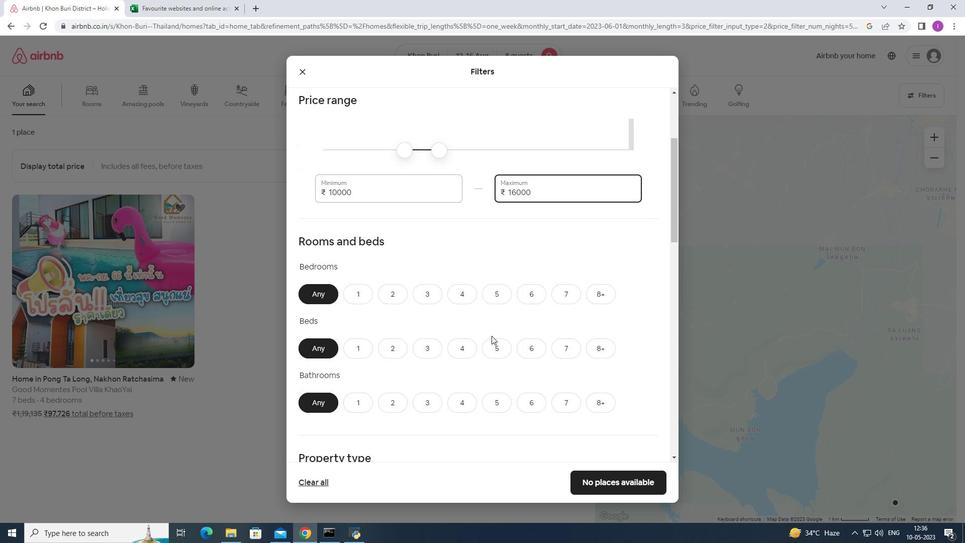 
Action: Mouse moved to (357, 239)
Screenshot: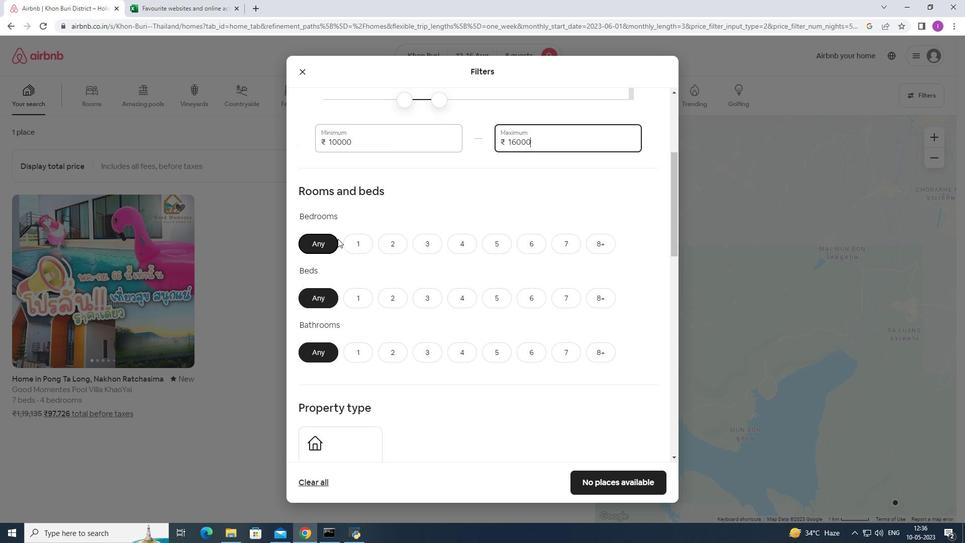 
Action: Mouse scrolled (357, 238) with delta (0, 0)
Screenshot: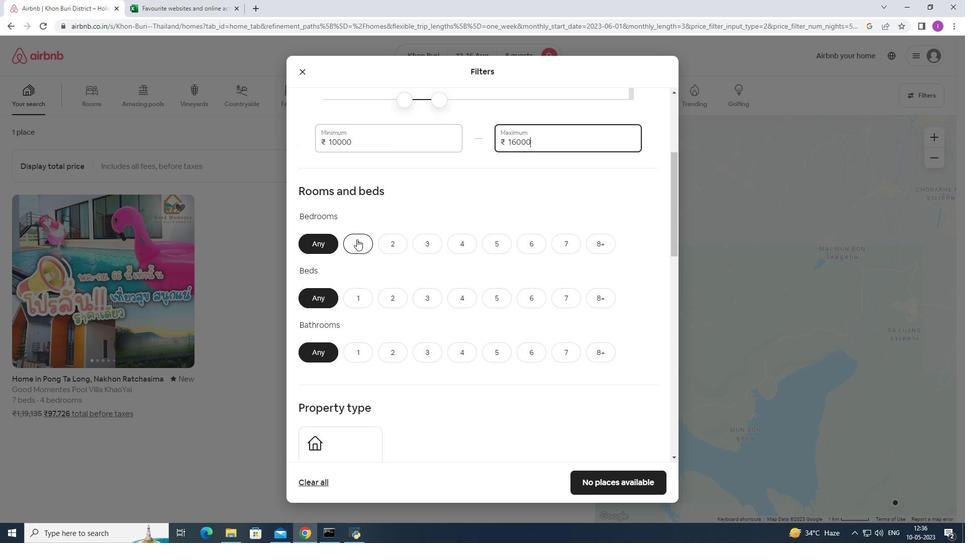
Action: Mouse moved to (604, 193)
Screenshot: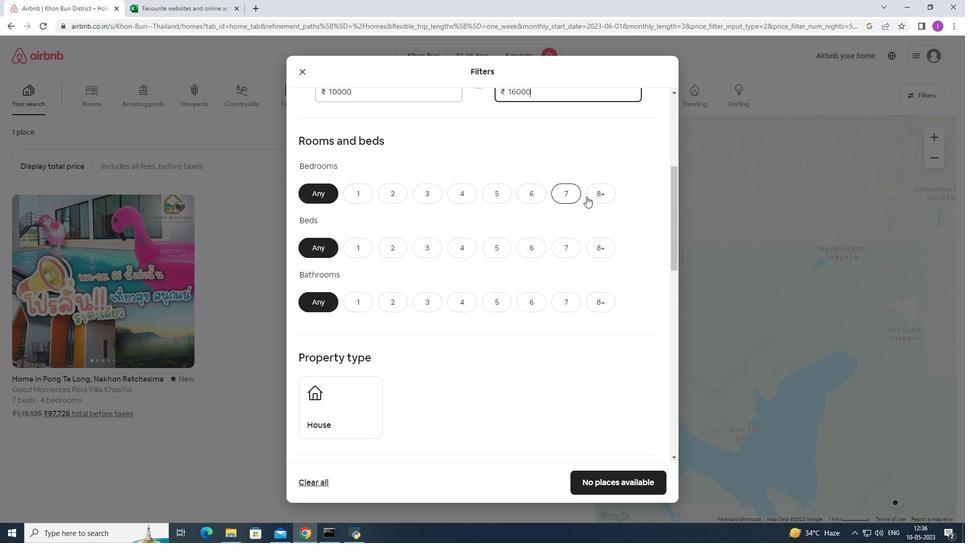 
Action: Mouse pressed left at (604, 193)
Screenshot: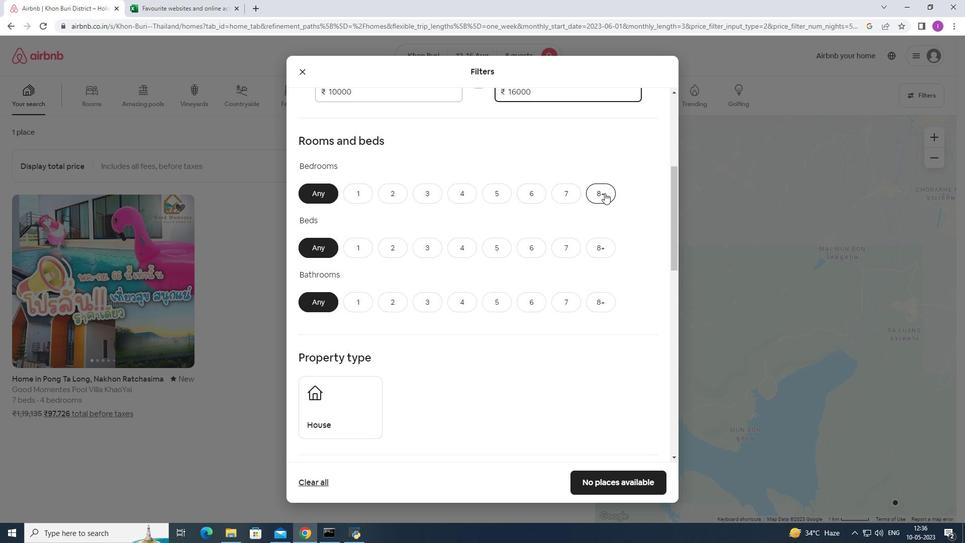 
Action: Mouse moved to (600, 248)
Screenshot: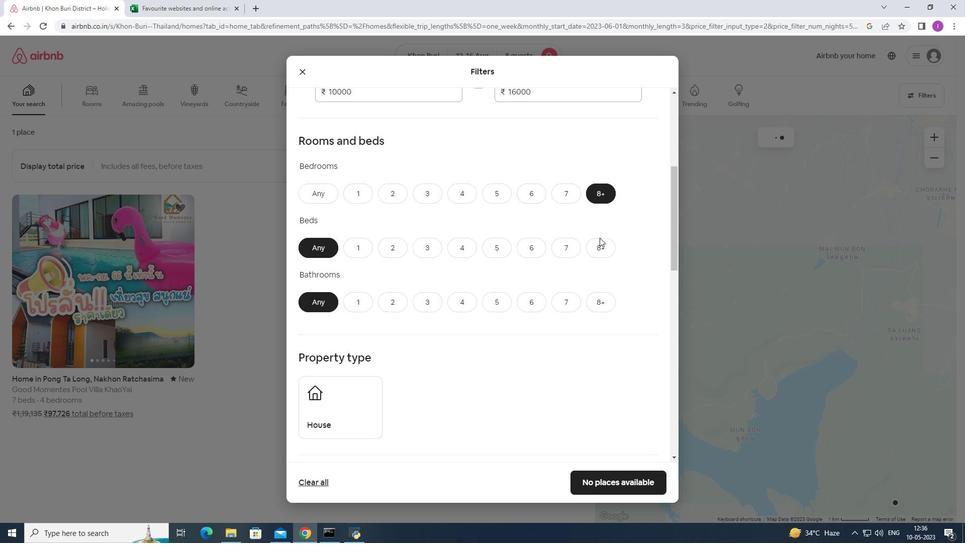 
Action: Mouse pressed left at (600, 248)
Screenshot: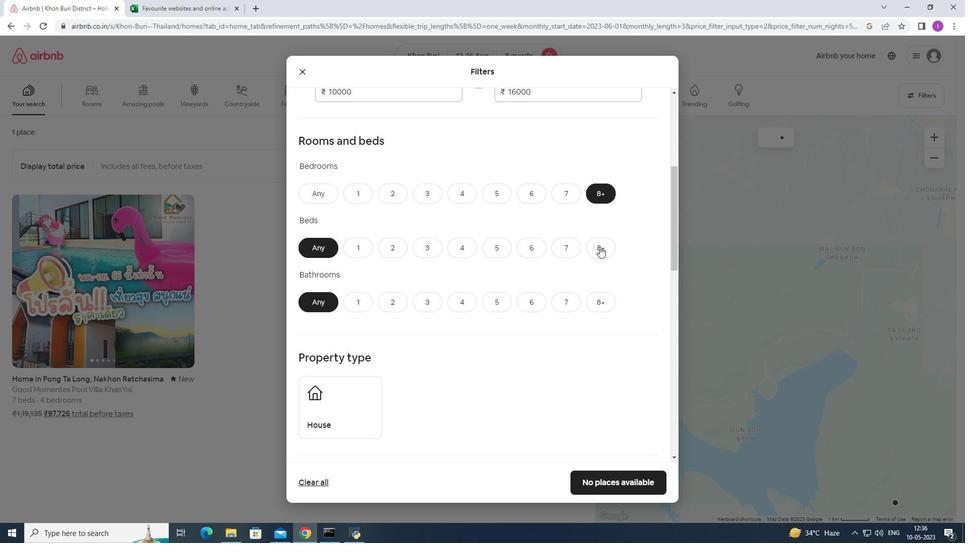 
Action: Mouse moved to (608, 306)
Screenshot: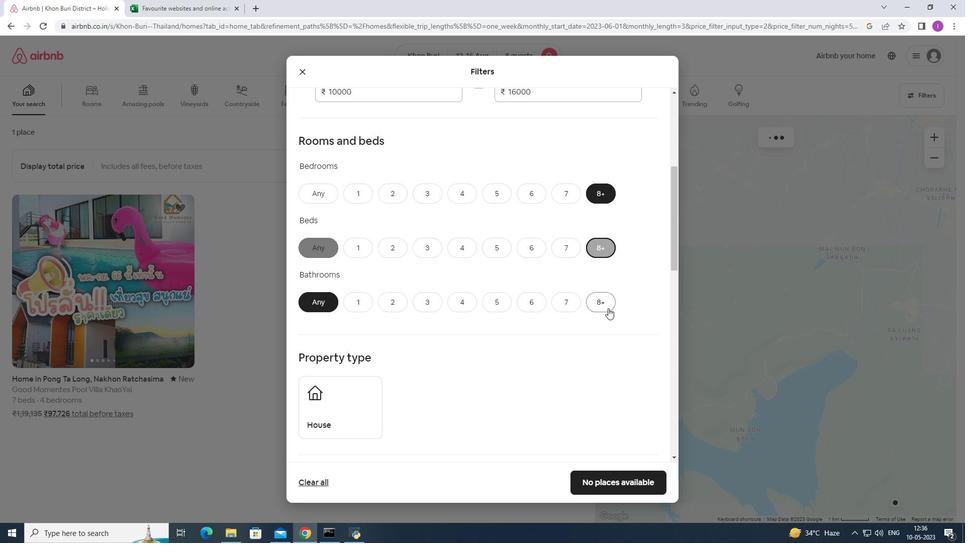
Action: Mouse pressed left at (608, 306)
Screenshot: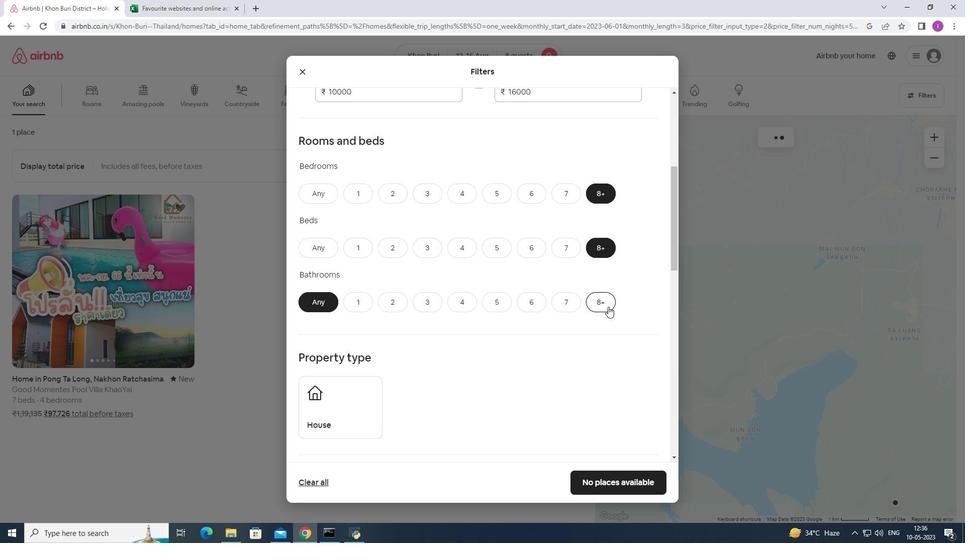 
Action: Mouse moved to (392, 366)
Screenshot: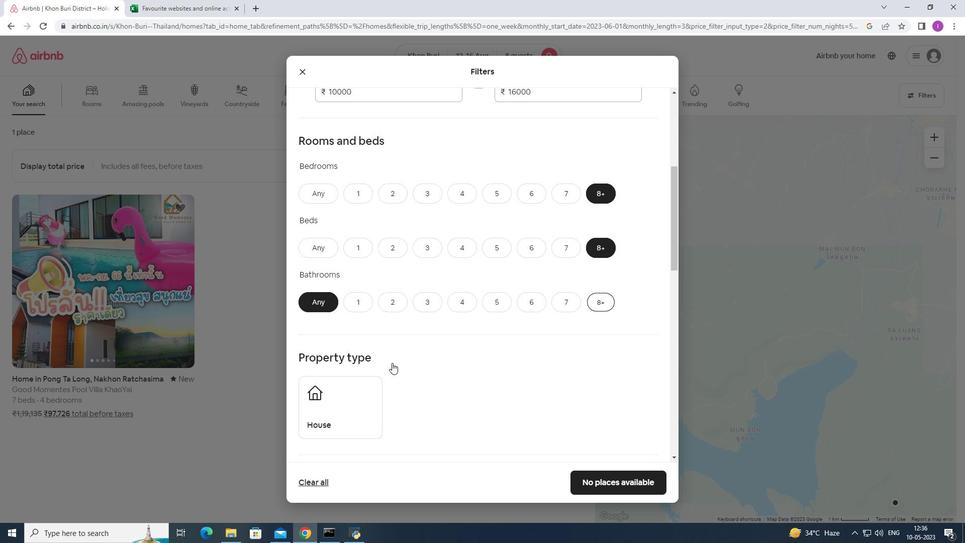 
Action: Mouse scrolled (392, 364) with delta (0, 0)
Screenshot: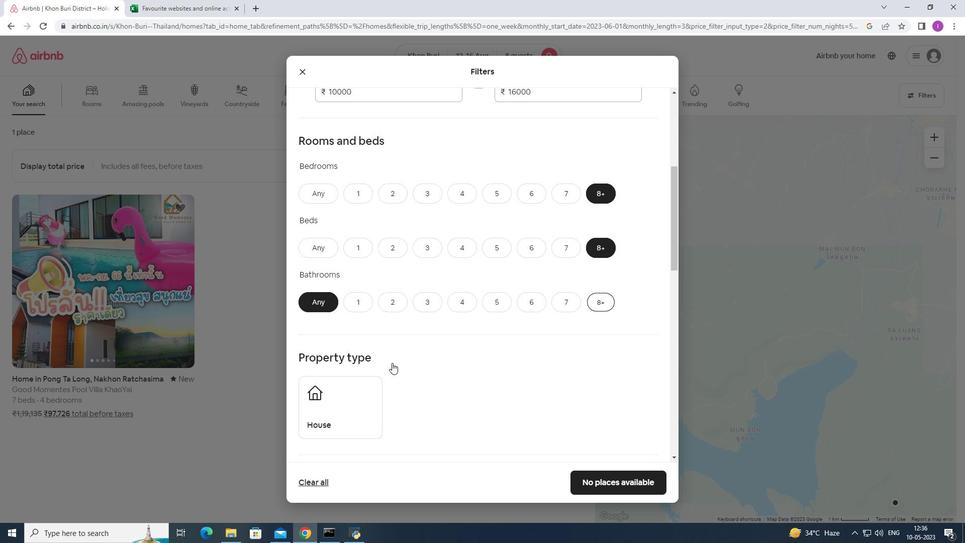 
Action: Mouse moved to (392, 368)
Screenshot: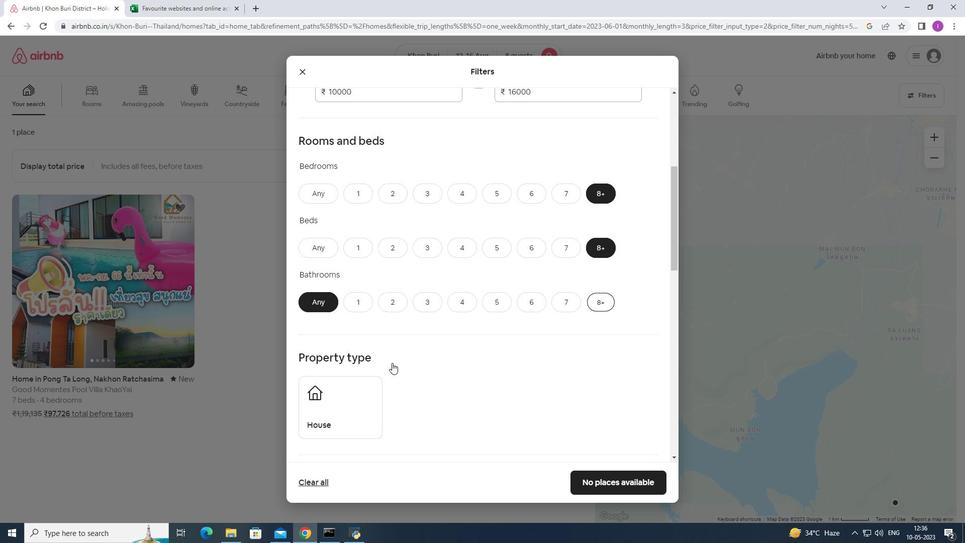 
Action: Mouse scrolled (392, 368) with delta (0, 0)
Screenshot: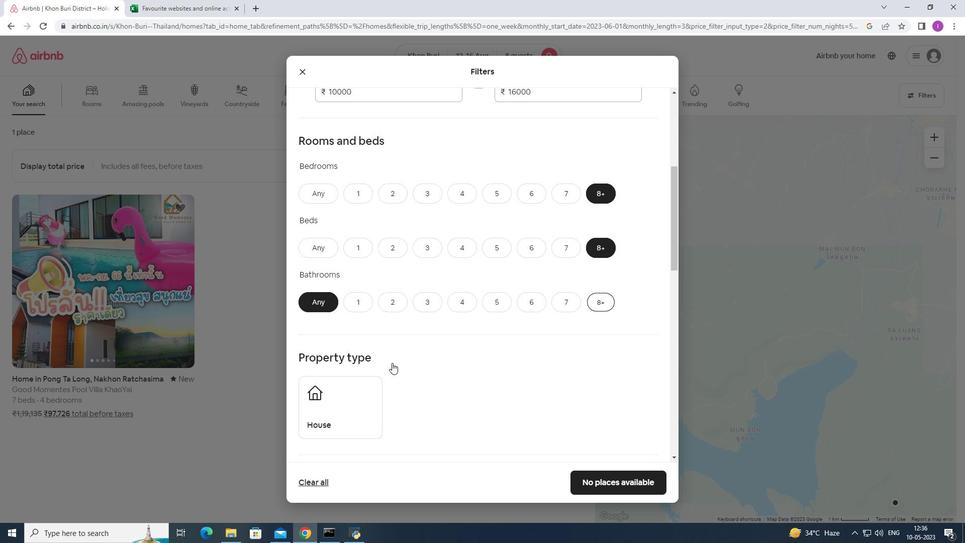 
Action: Mouse moved to (392, 369)
Screenshot: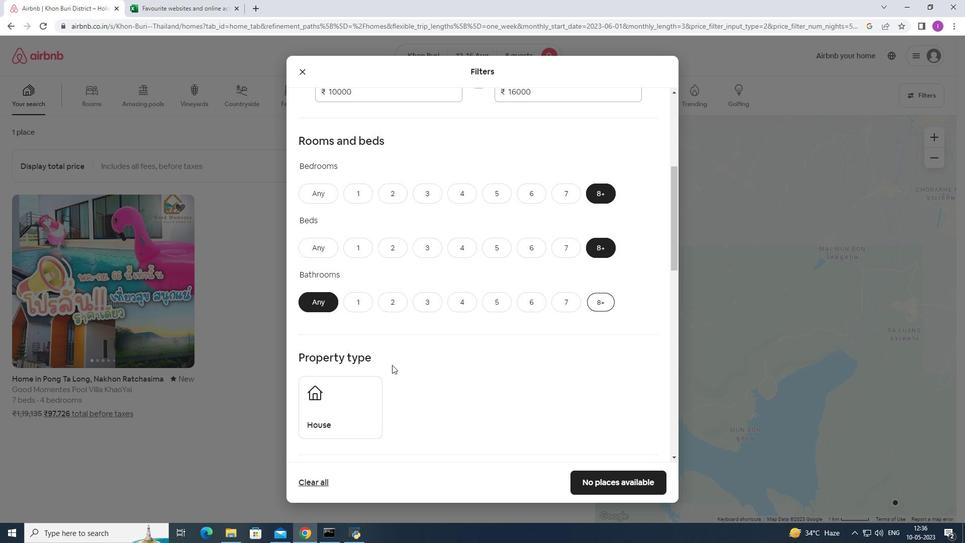 
Action: Mouse scrolled (392, 369) with delta (0, 0)
Screenshot: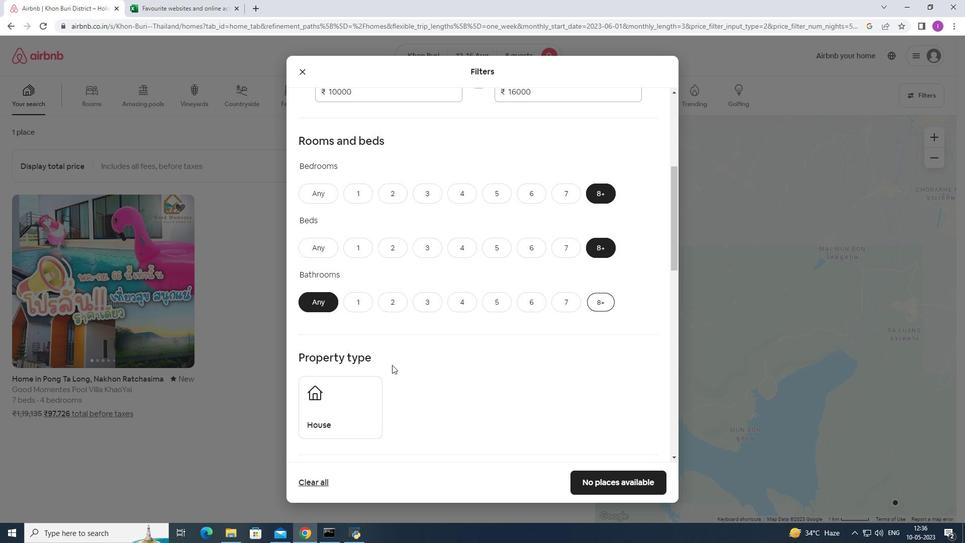
Action: Mouse moved to (316, 243)
Screenshot: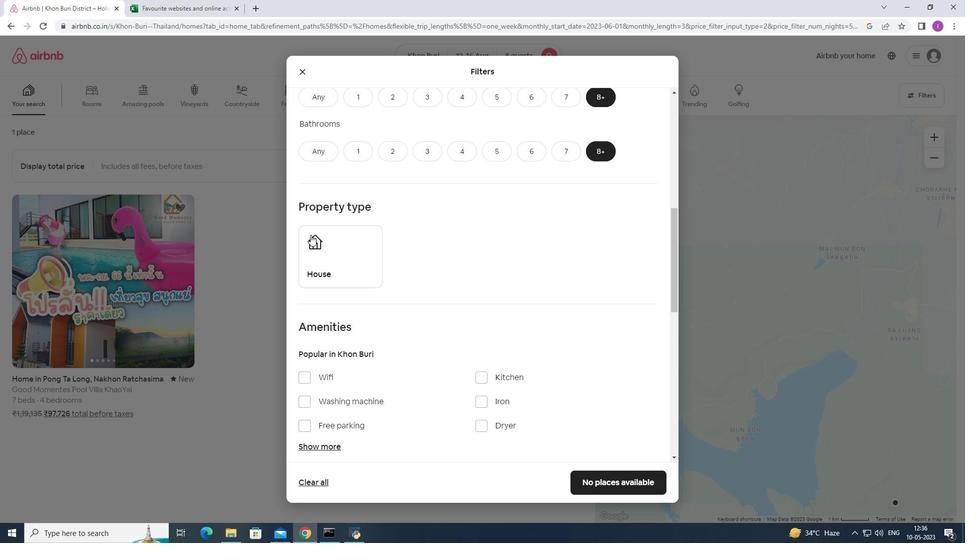 
Action: Mouse pressed left at (316, 243)
Screenshot: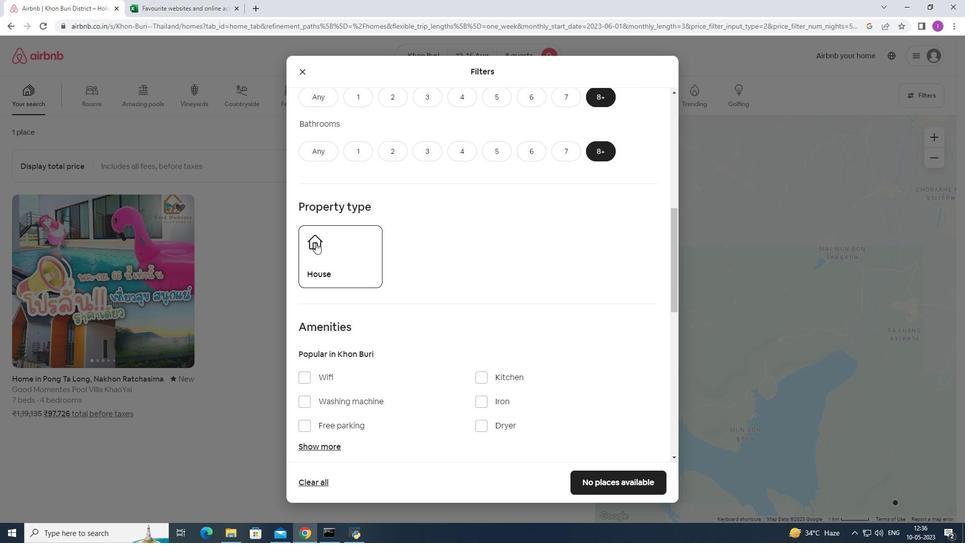 
Action: Mouse moved to (356, 301)
Screenshot: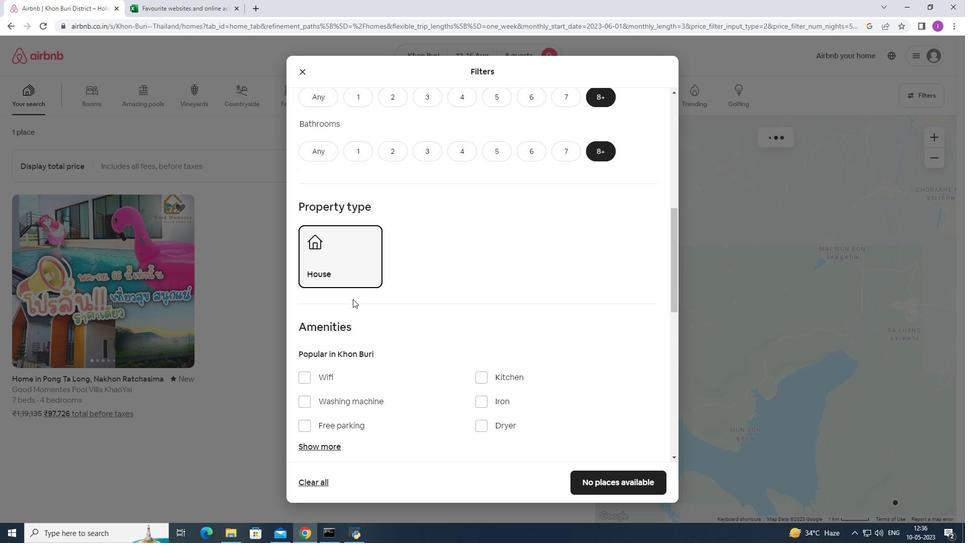 
Action: Mouse scrolled (356, 301) with delta (0, 0)
Screenshot: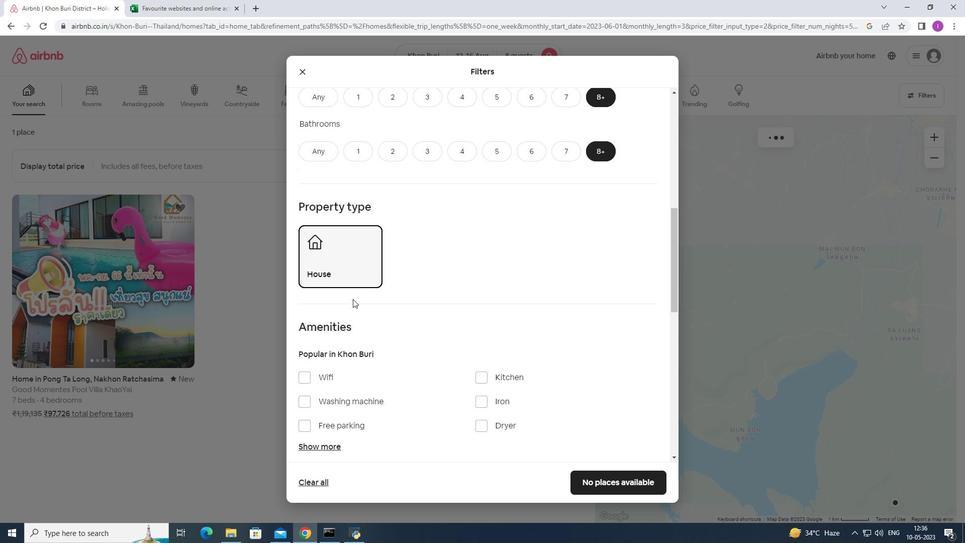 
Action: Mouse moved to (356, 302)
Screenshot: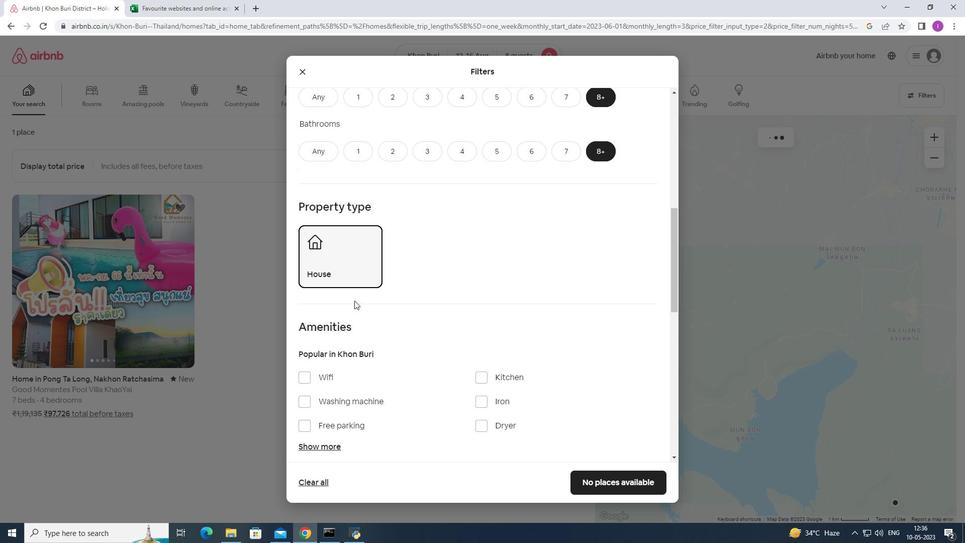 
Action: Mouse scrolled (356, 301) with delta (0, 0)
Screenshot: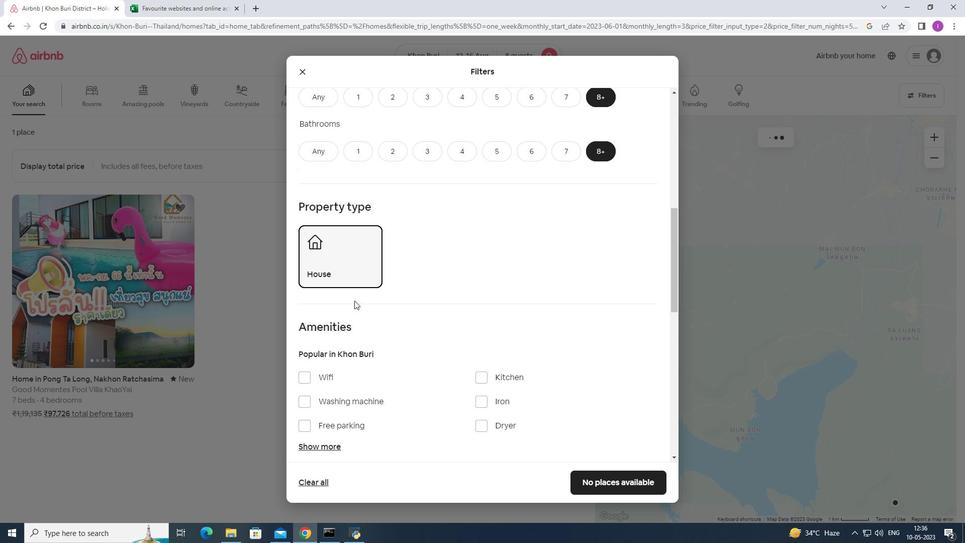
Action: Mouse scrolled (356, 301) with delta (0, 0)
Screenshot: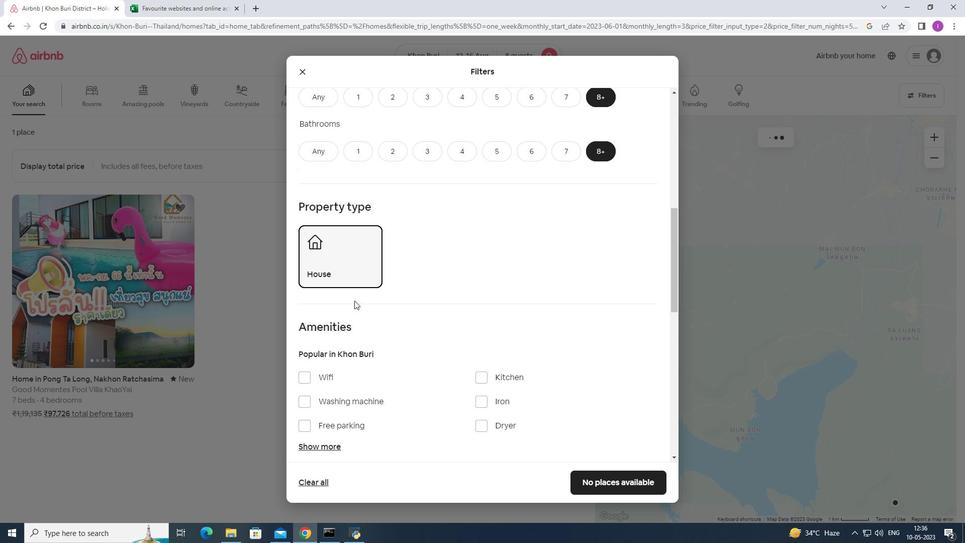 
Action: Mouse moved to (300, 230)
Screenshot: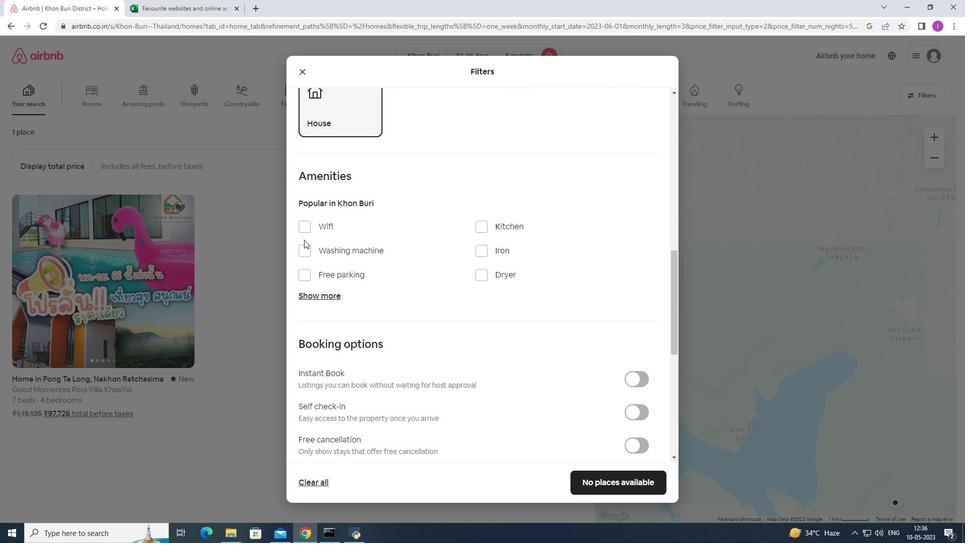 
Action: Mouse pressed left at (300, 230)
Screenshot: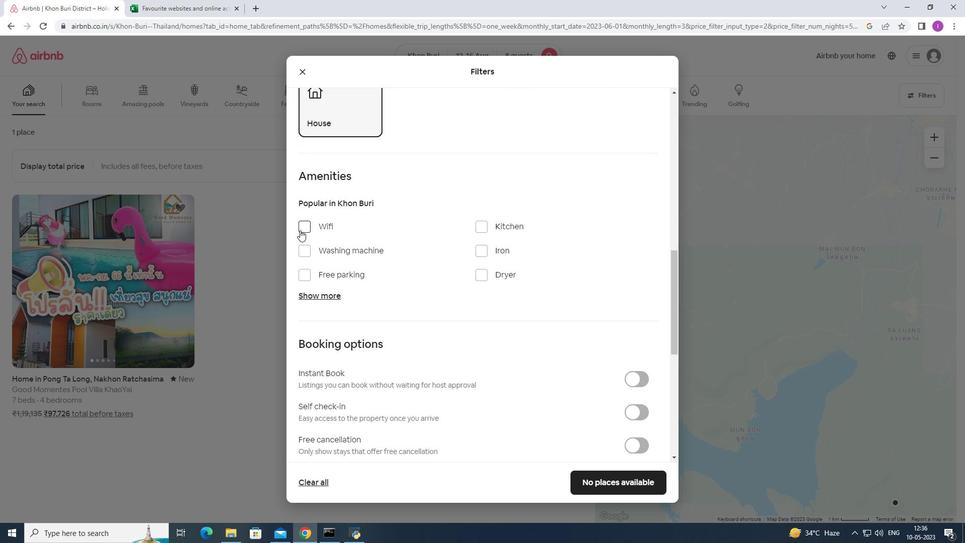 
Action: Mouse moved to (318, 273)
Screenshot: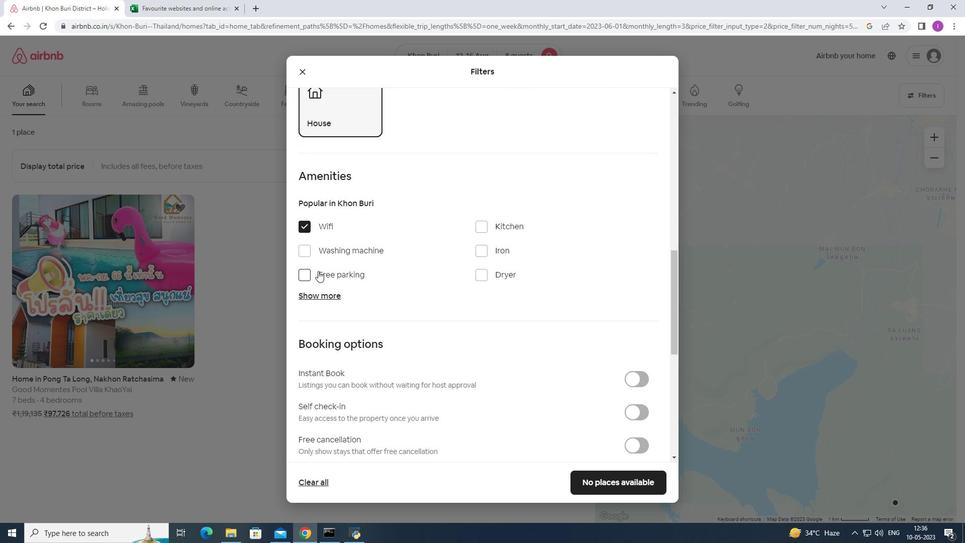 
Action: Mouse pressed left at (318, 273)
Screenshot: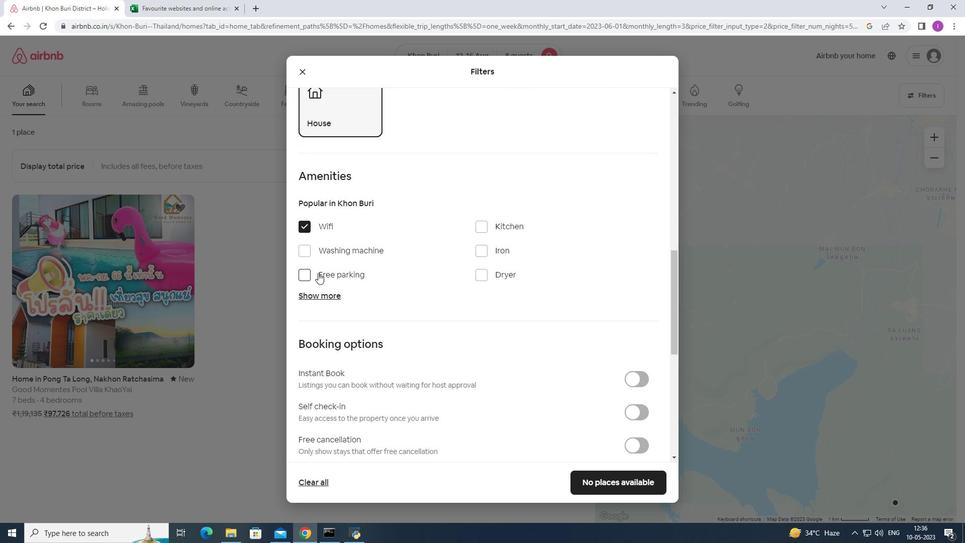 
Action: Mouse moved to (314, 294)
Screenshot: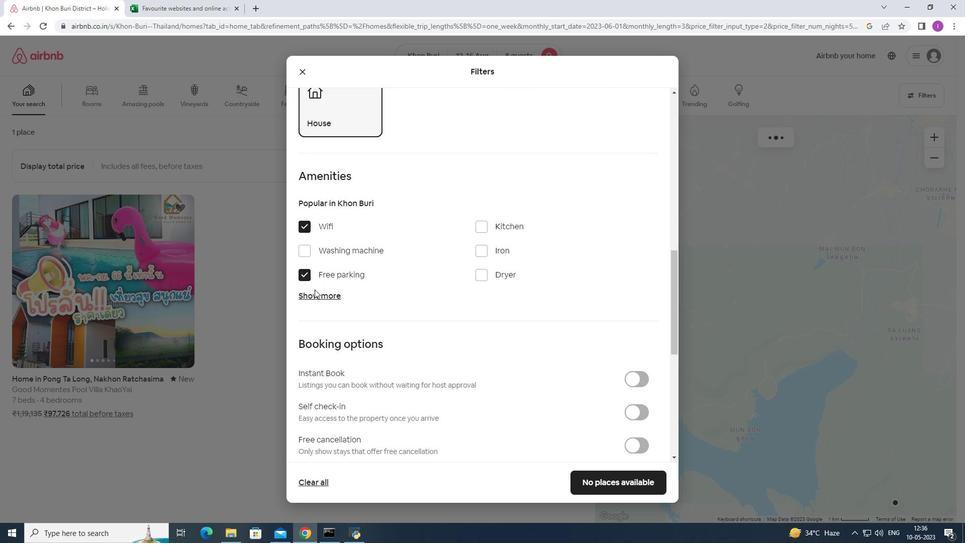 
Action: Mouse pressed left at (314, 294)
Screenshot: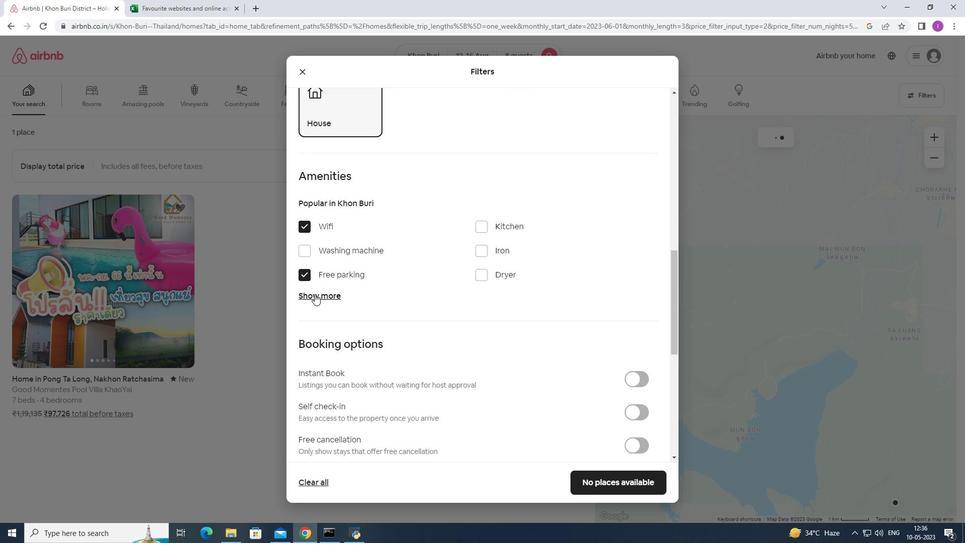 
Action: Mouse moved to (415, 312)
Screenshot: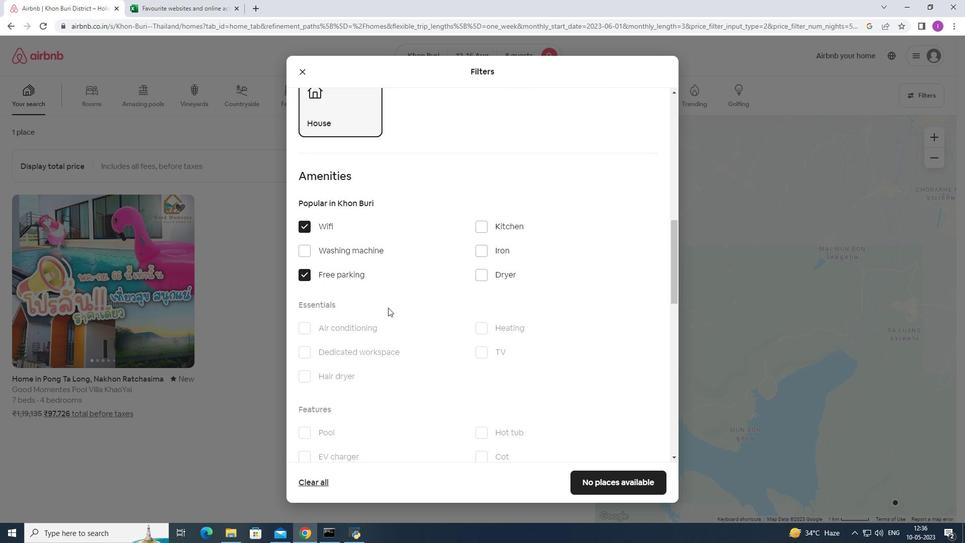 
Action: Mouse scrolled (415, 311) with delta (0, 0)
Screenshot: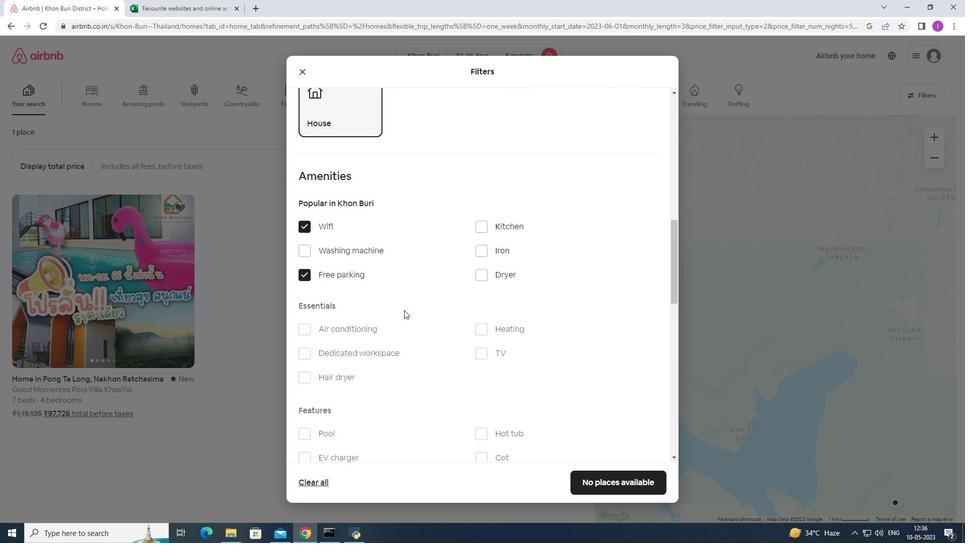 
Action: Mouse scrolled (415, 311) with delta (0, 0)
Screenshot: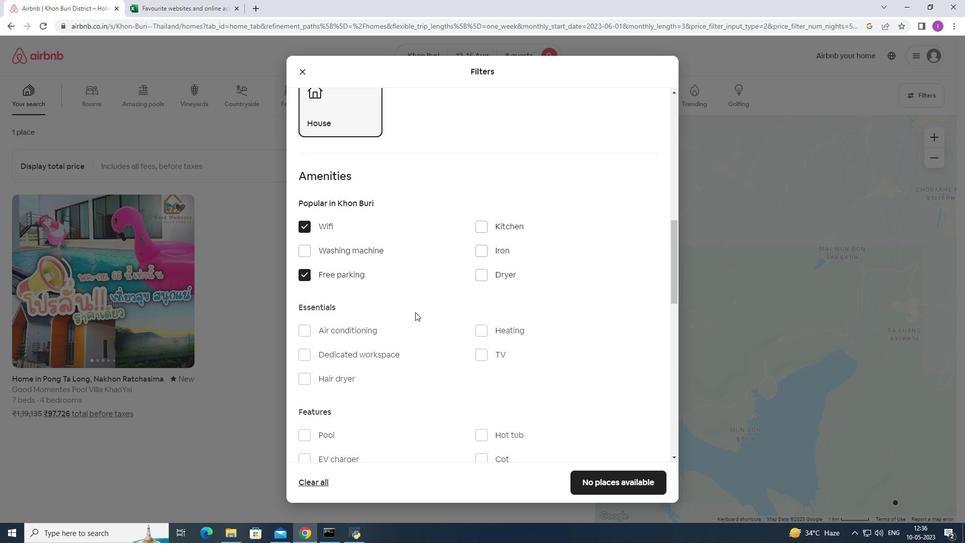 
Action: Mouse scrolled (415, 311) with delta (0, 0)
Screenshot: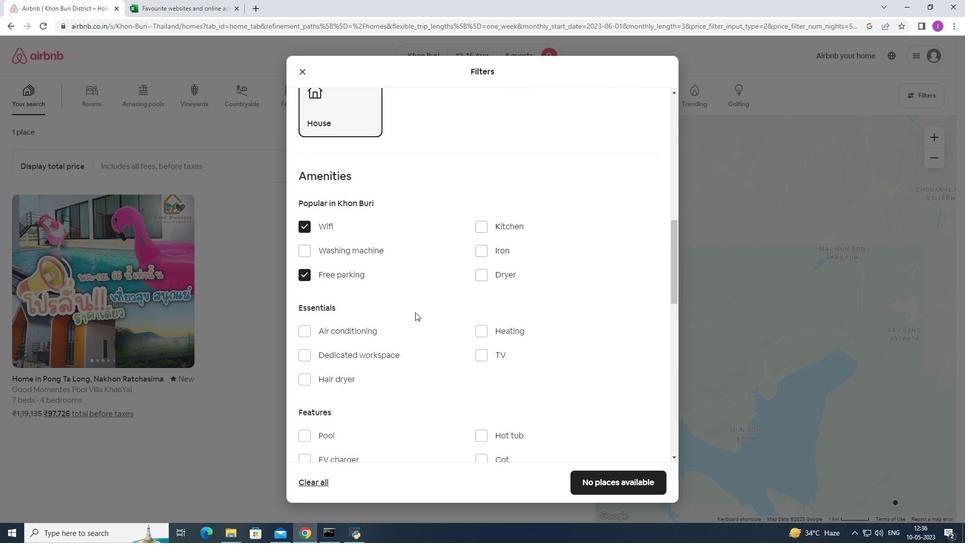 
Action: Mouse moved to (485, 204)
Screenshot: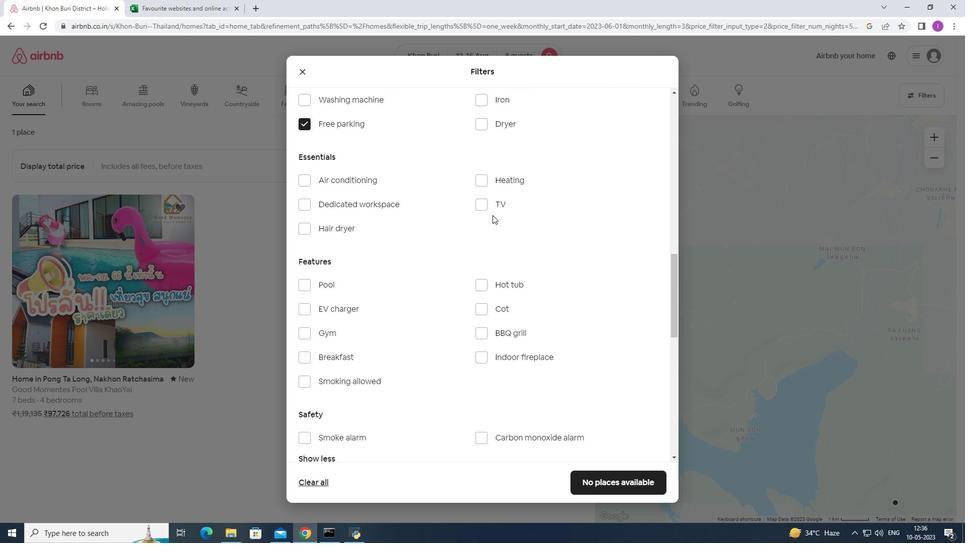 
Action: Mouse pressed left at (485, 204)
Screenshot: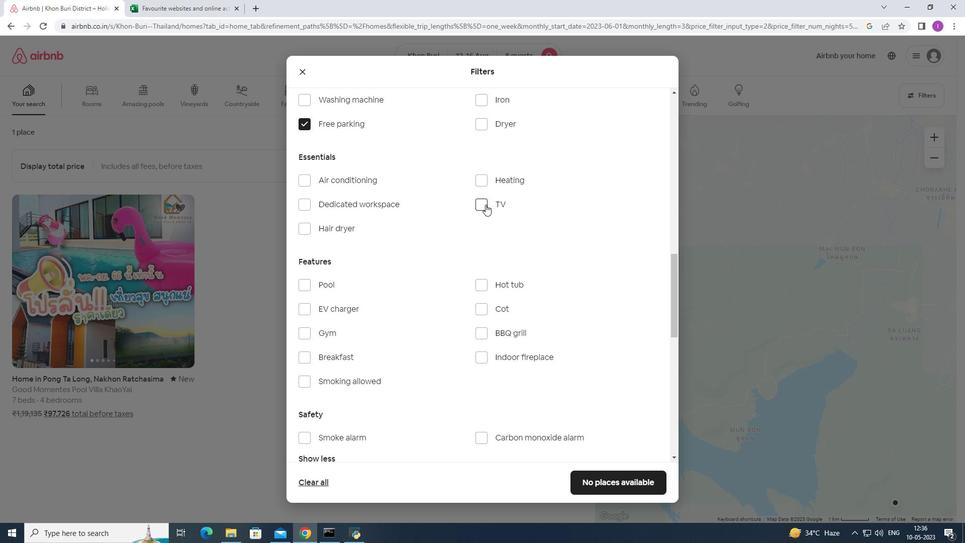 
Action: Mouse moved to (317, 334)
Screenshot: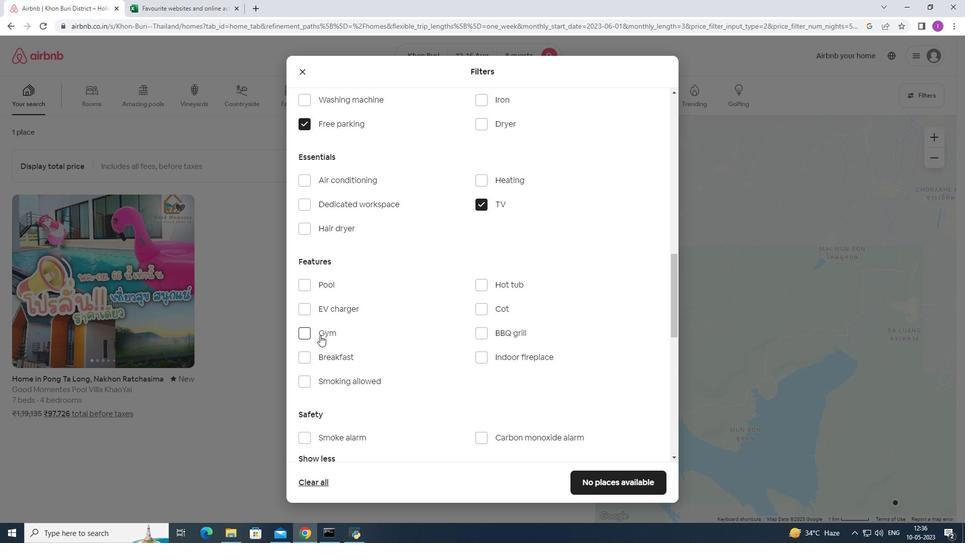 
Action: Mouse pressed left at (317, 334)
Screenshot: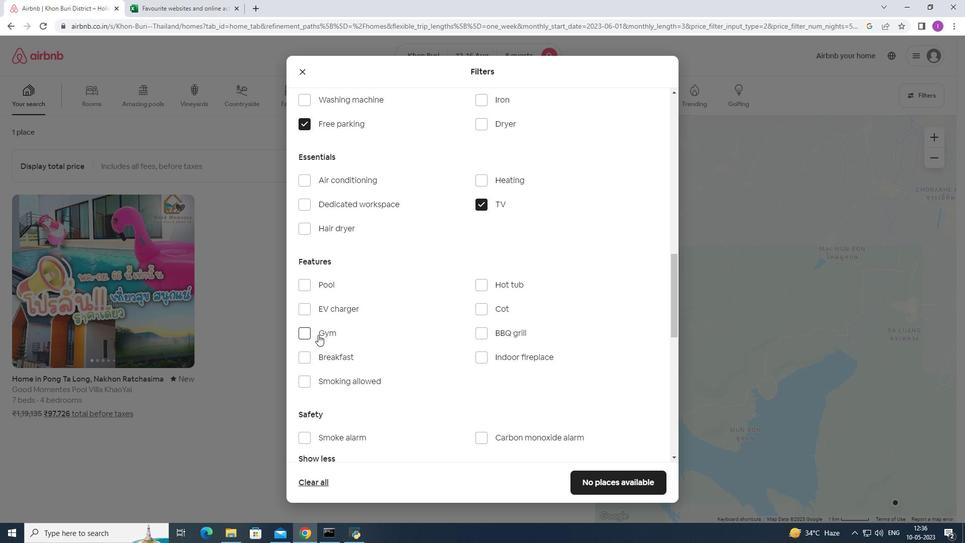 
Action: Mouse moved to (321, 350)
Screenshot: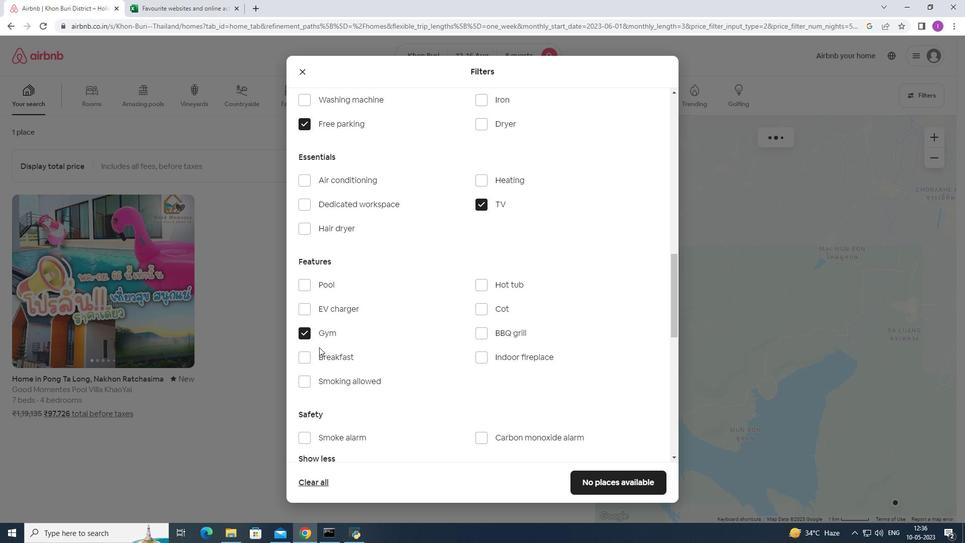 
Action: Mouse pressed left at (321, 350)
Screenshot: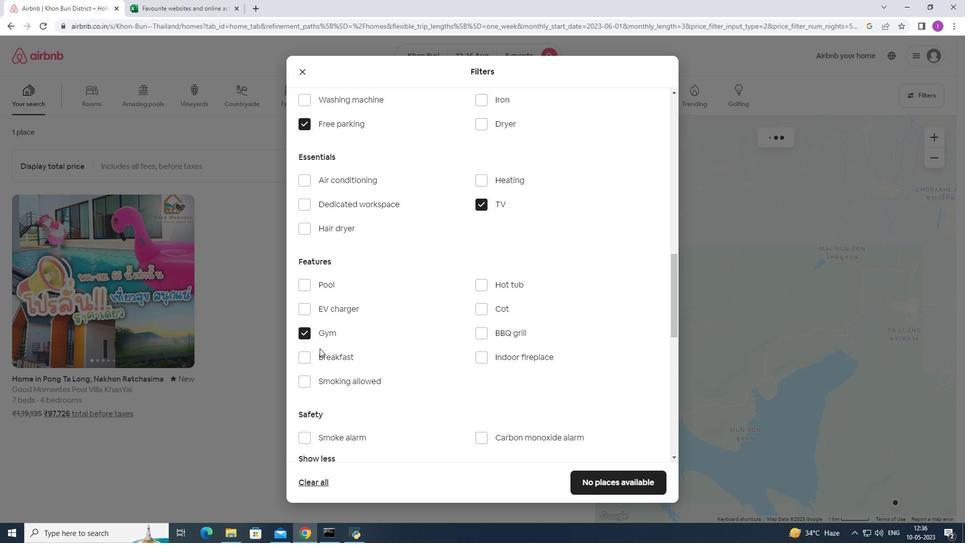 
Action: Mouse moved to (335, 354)
Screenshot: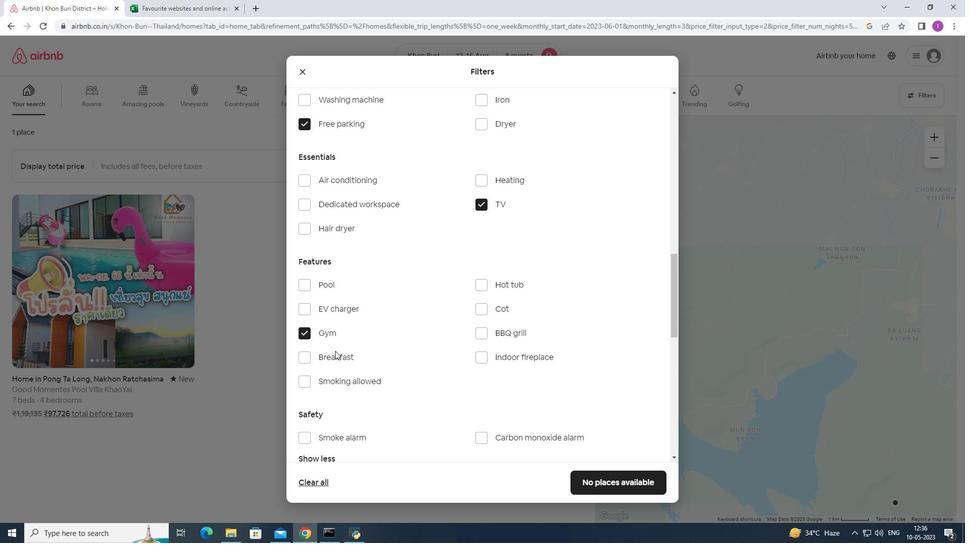 
Action: Mouse pressed left at (335, 354)
Screenshot: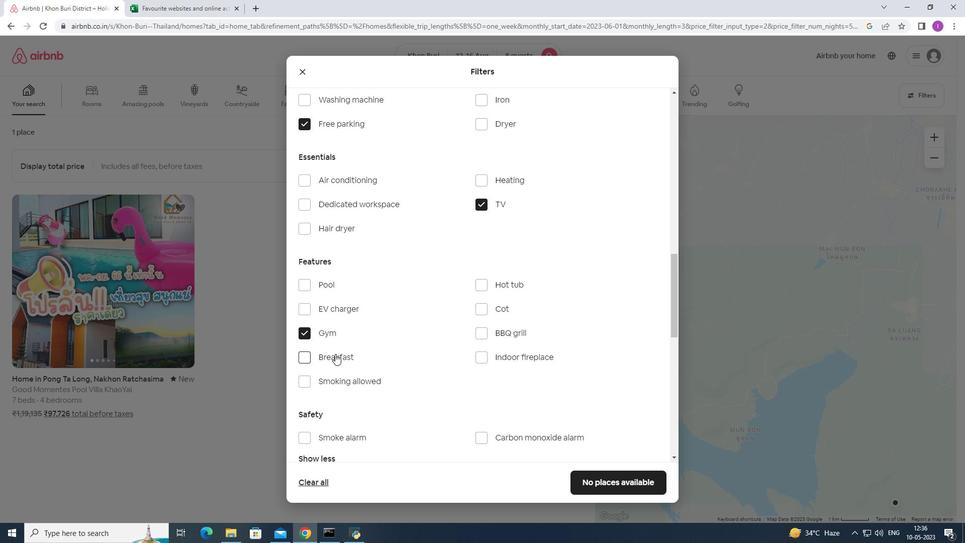 
Action: Mouse moved to (365, 327)
Screenshot: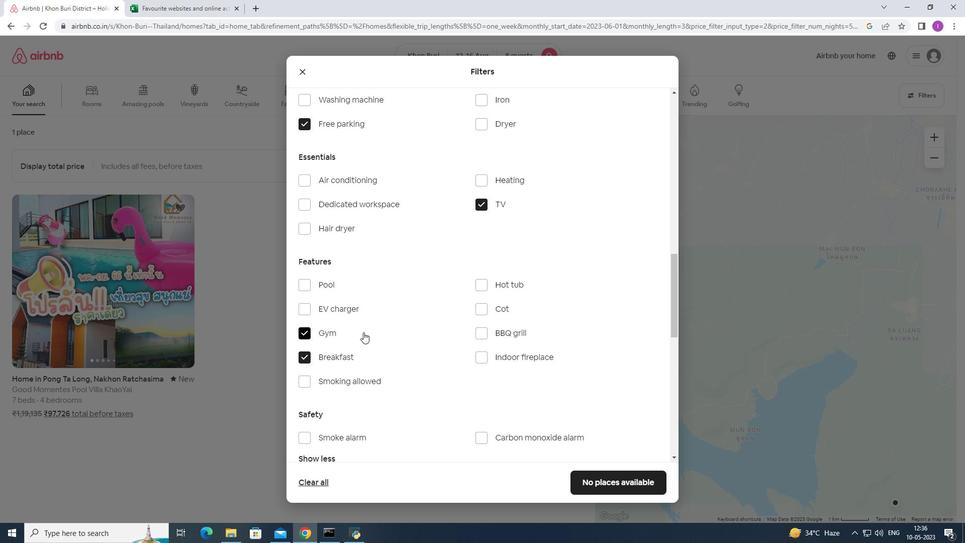 
Action: Mouse scrolled (365, 327) with delta (0, 0)
Screenshot: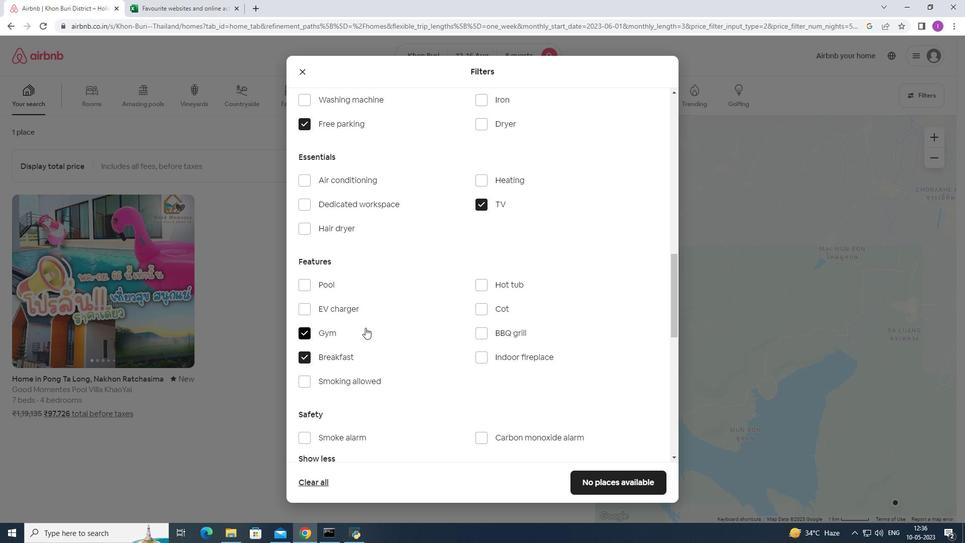 
Action: Mouse scrolled (365, 327) with delta (0, 0)
Screenshot: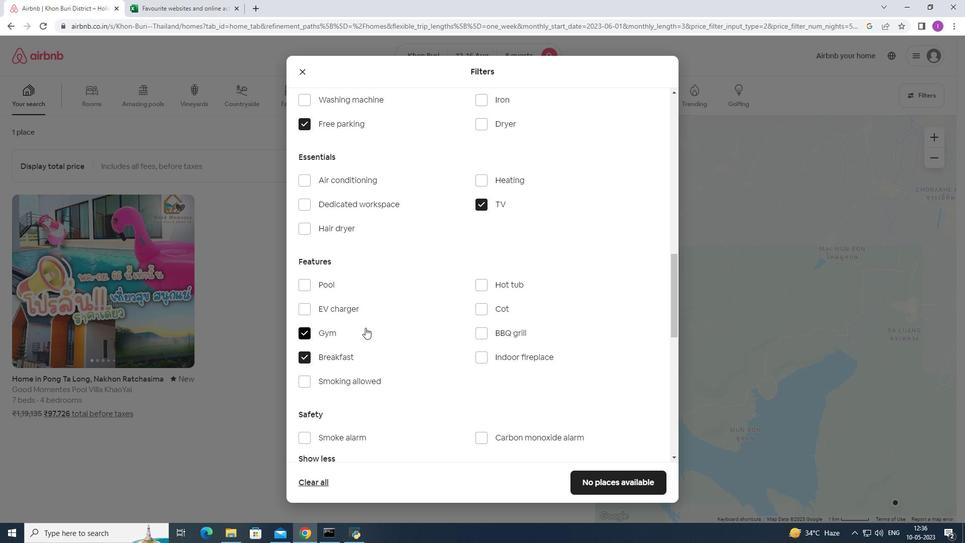 
Action: Mouse scrolled (365, 327) with delta (0, 0)
Screenshot: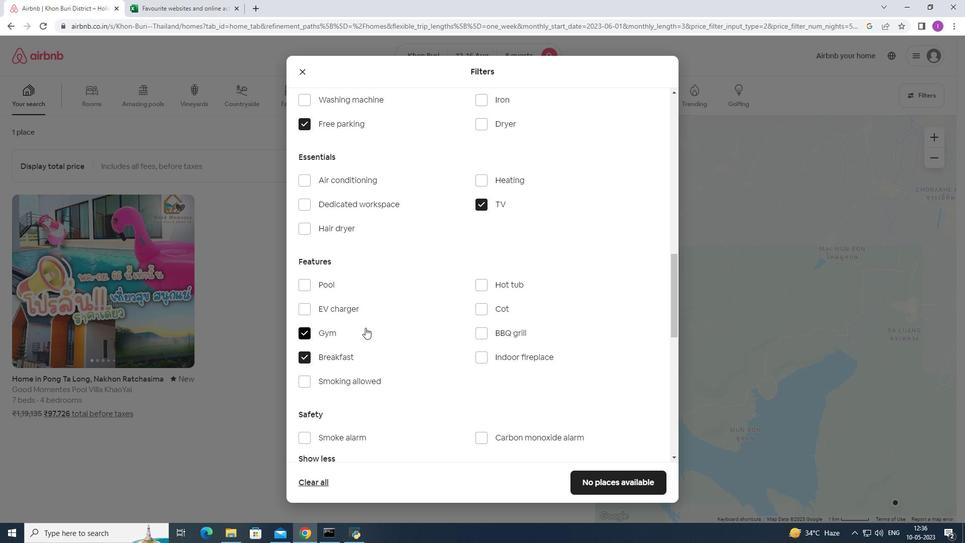 
Action: Mouse scrolled (365, 327) with delta (0, 0)
Screenshot: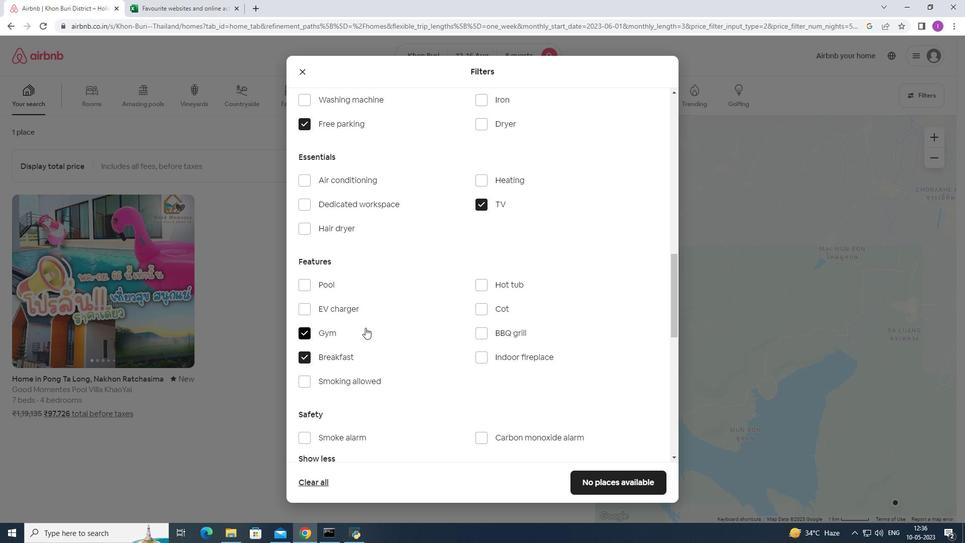 
Action: Mouse moved to (382, 334)
Screenshot: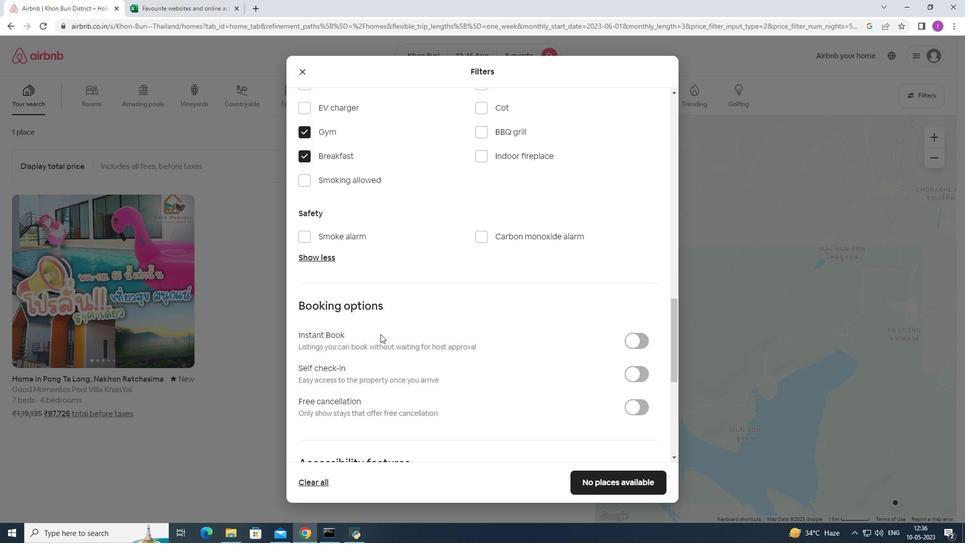 
Action: Mouse scrolled (382, 333) with delta (0, 0)
Screenshot: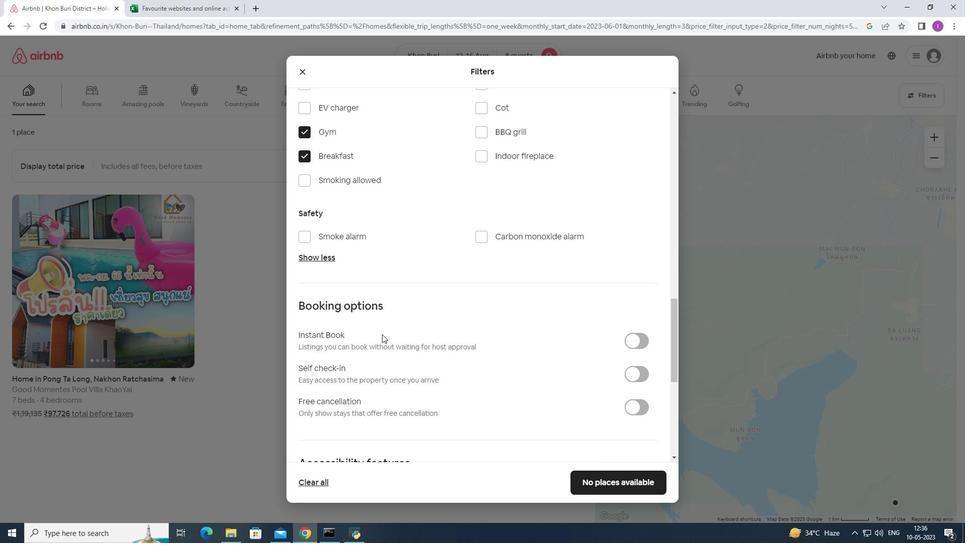 
Action: Mouse scrolled (382, 333) with delta (0, 0)
Screenshot: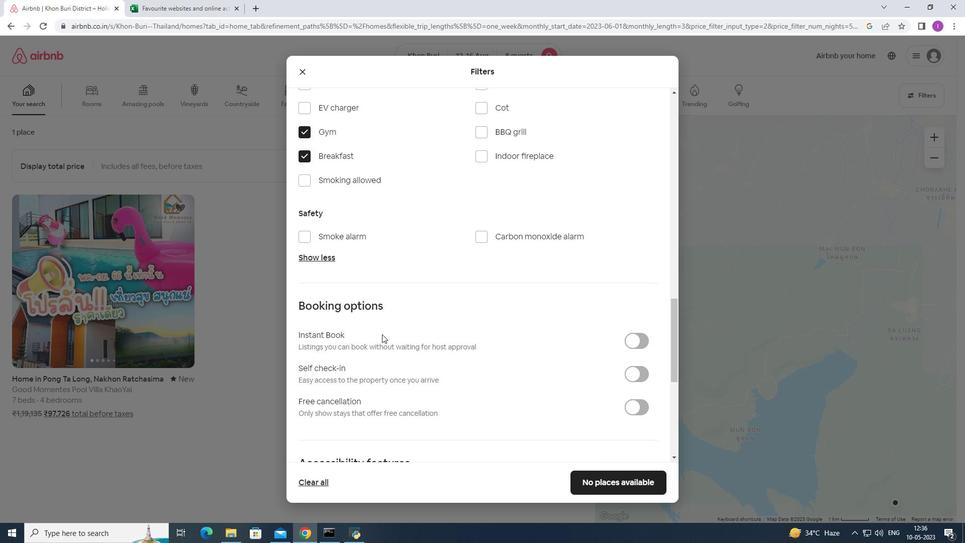 
Action: Mouse scrolled (382, 333) with delta (0, 0)
Screenshot: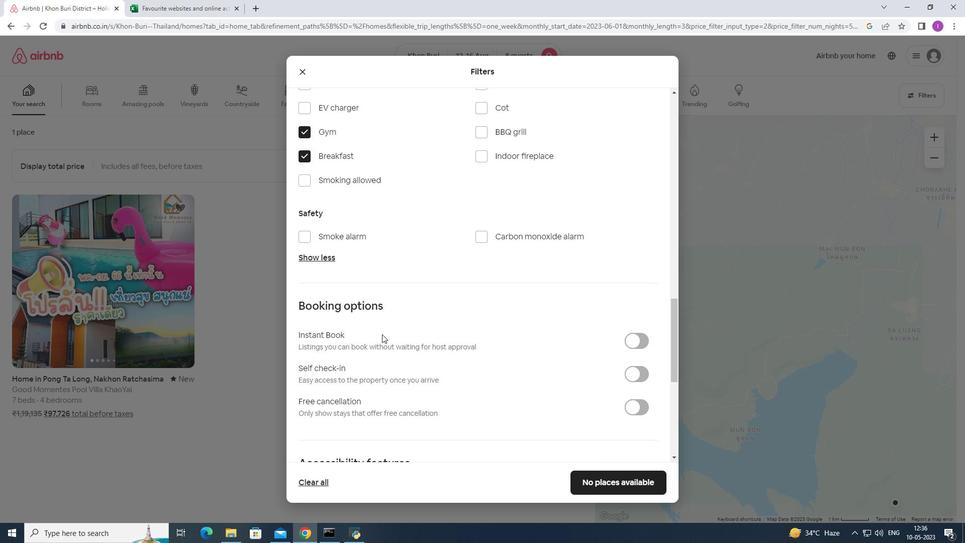 
Action: Mouse moved to (636, 224)
Screenshot: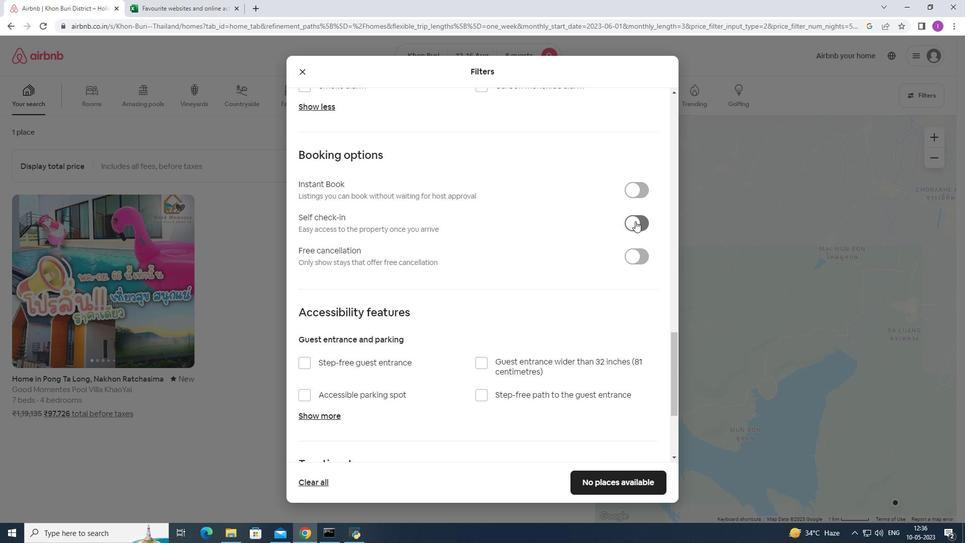 
Action: Mouse pressed left at (636, 224)
Screenshot: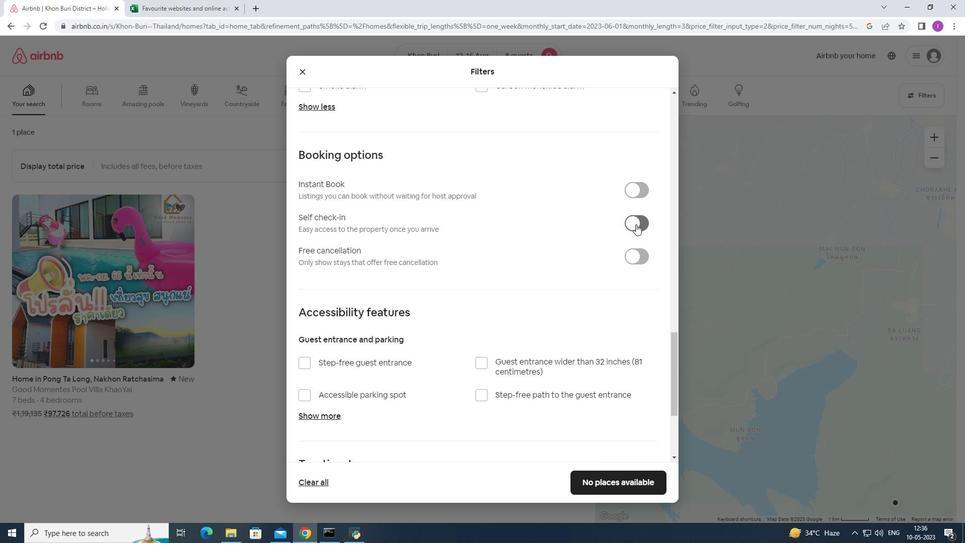 
Action: Mouse moved to (552, 281)
Screenshot: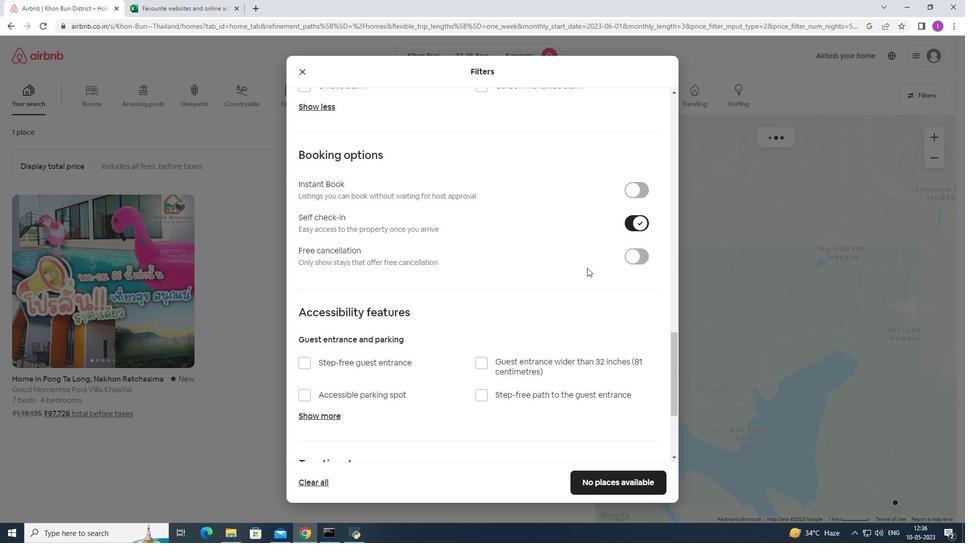 
Action: Mouse scrolled (552, 281) with delta (0, 0)
Screenshot: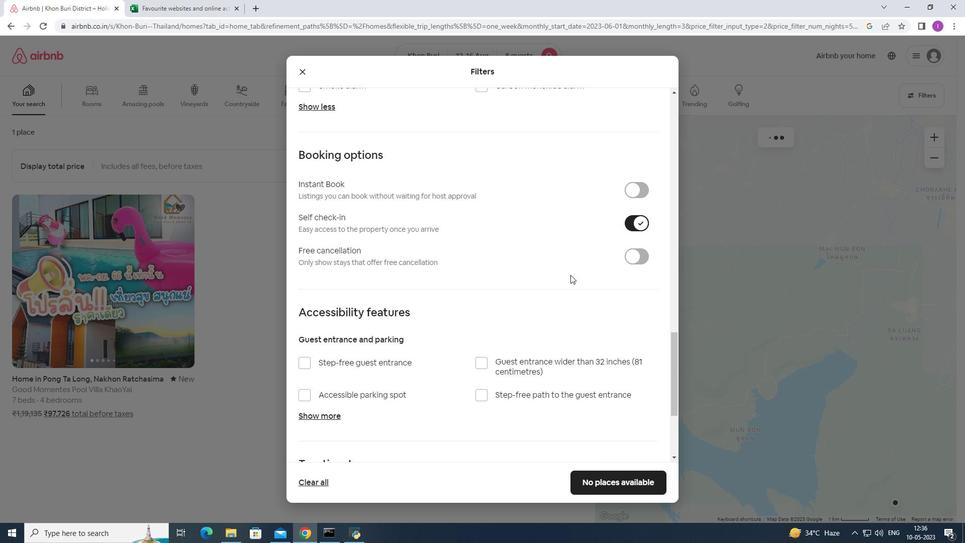 
Action: Mouse scrolled (552, 281) with delta (0, 0)
Screenshot: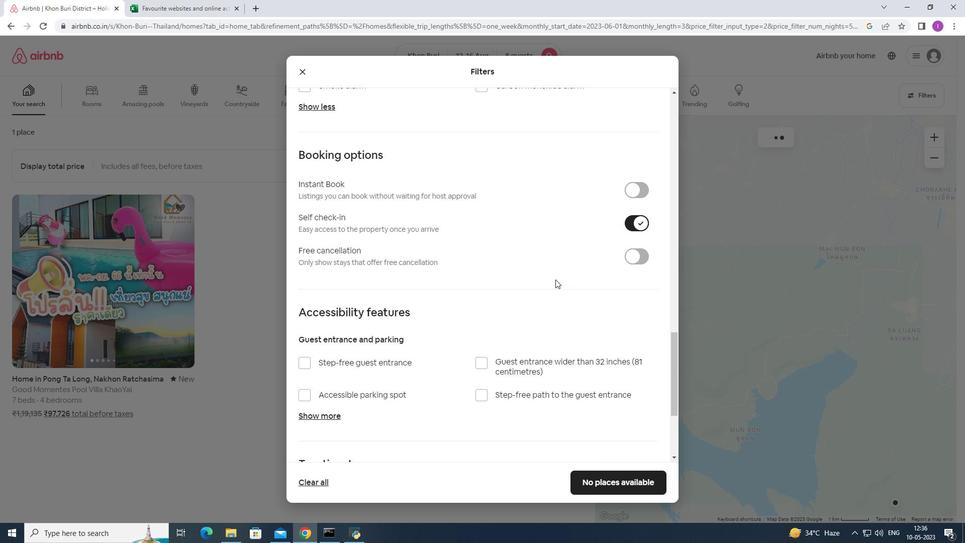 
Action: Mouse scrolled (552, 281) with delta (0, 0)
Screenshot: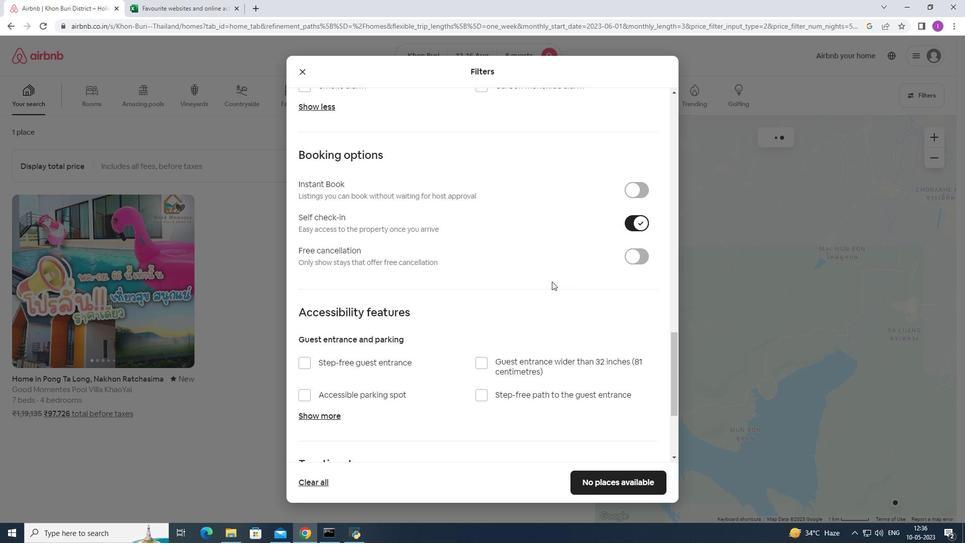 
Action: Mouse scrolled (552, 281) with delta (0, 0)
Screenshot: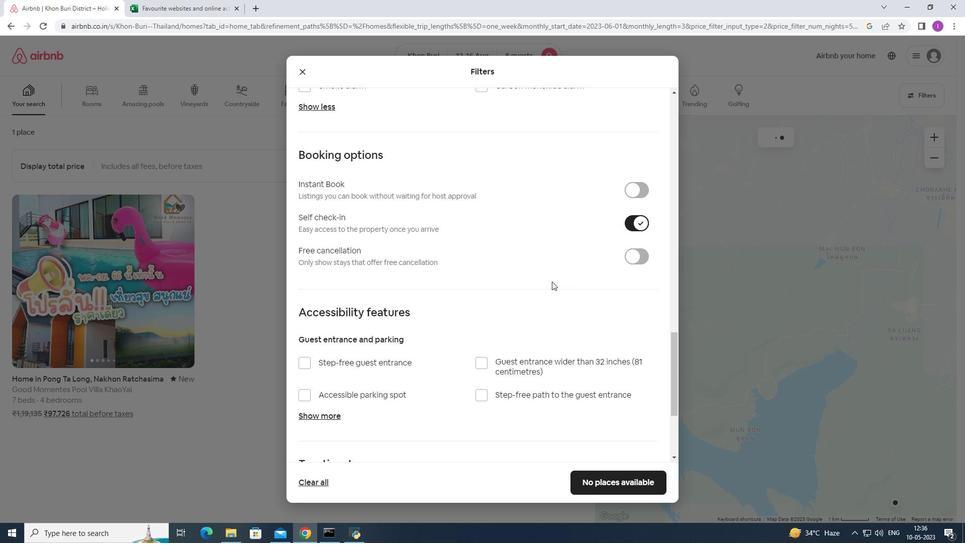 
Action: Mouse moved to (548, 274)
Screenshot: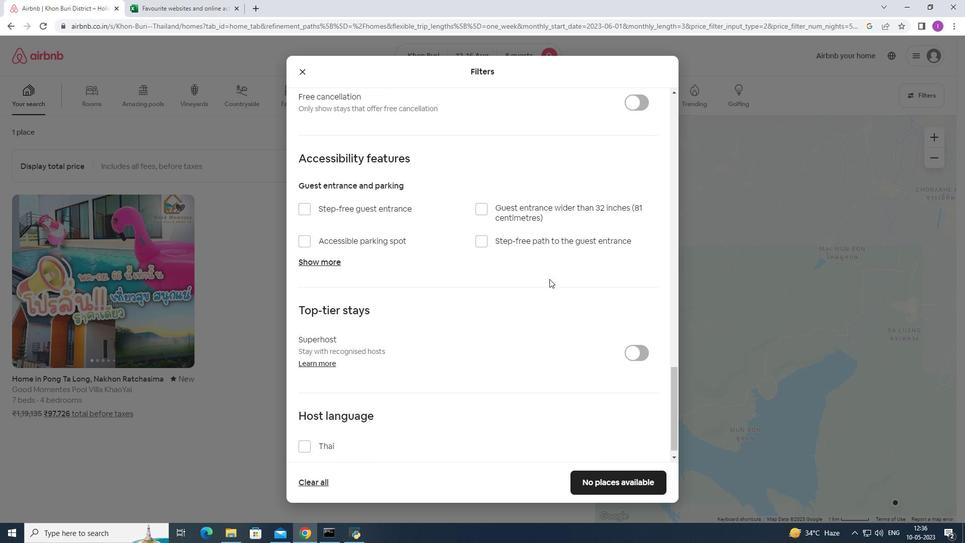 
Action: Mouse scrolled (548, 273) with delta (0, 0)
Screenshot: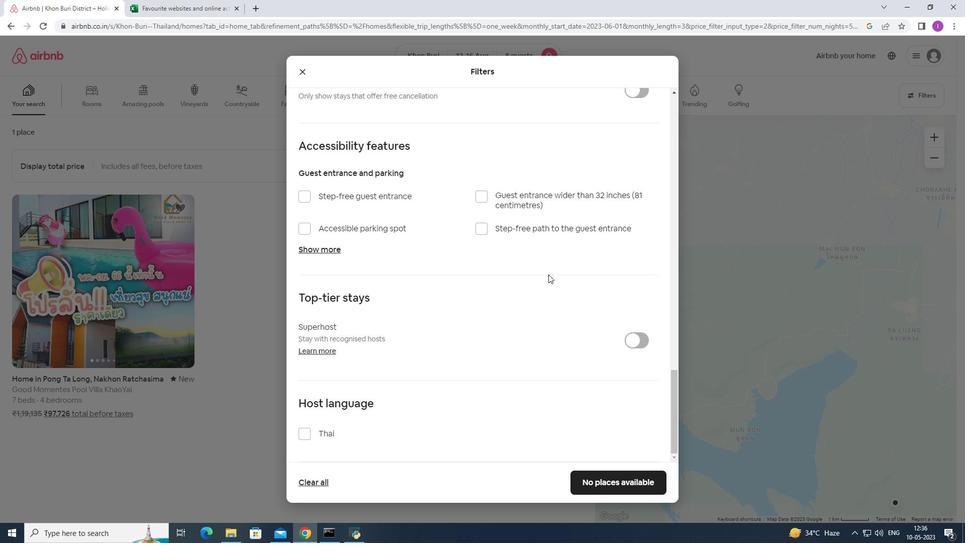 
Action: Mouse scrolled (548, 273) with delta (0, 0)
Screenshot: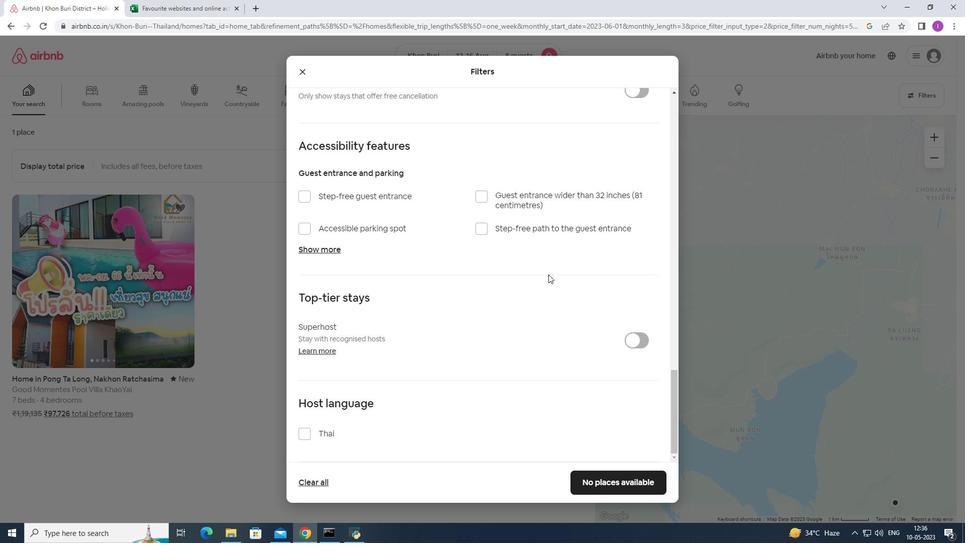 
Action: Mouse scrolled (548, 273) with delta (0, 0)
Screenshot: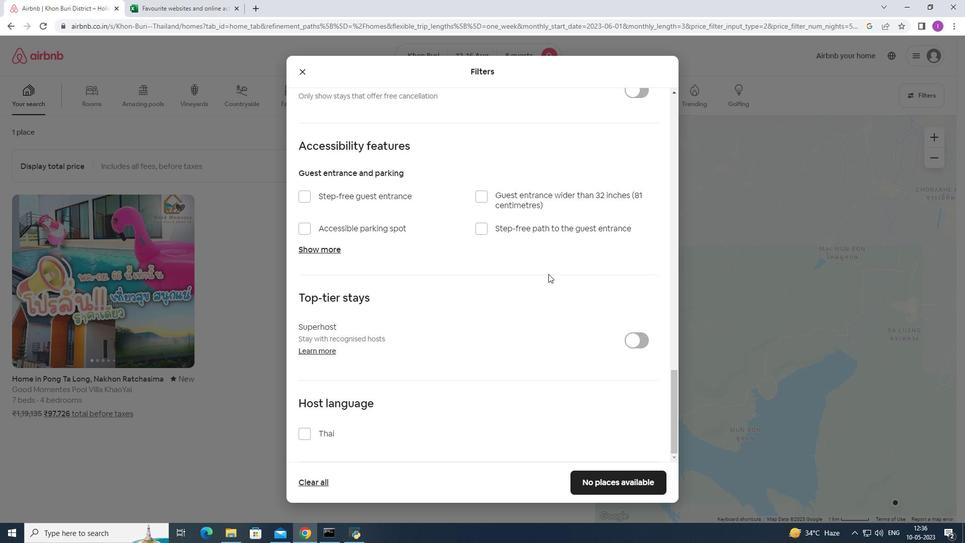 
Action: Mouse scrolled (548, 273) with delta (0, 0)
Screenshot: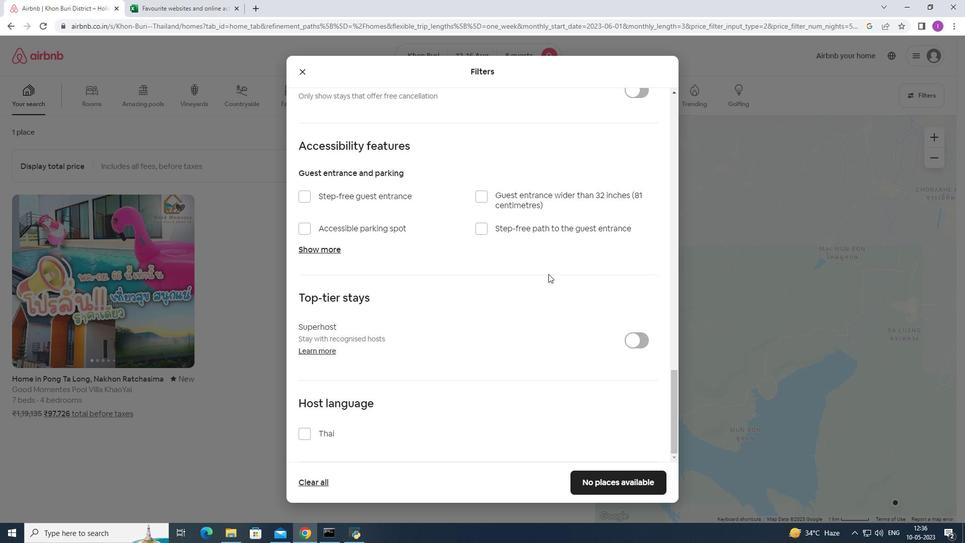 
Action: Mouse moved to (593, 477)
Screenshot: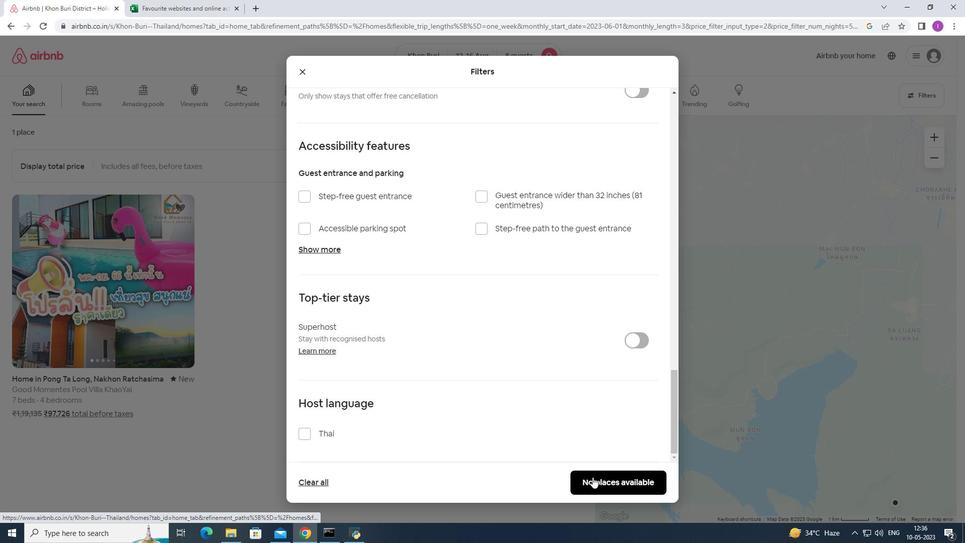 
Action: Mouse pressed left at (593, 477)
Screenshot: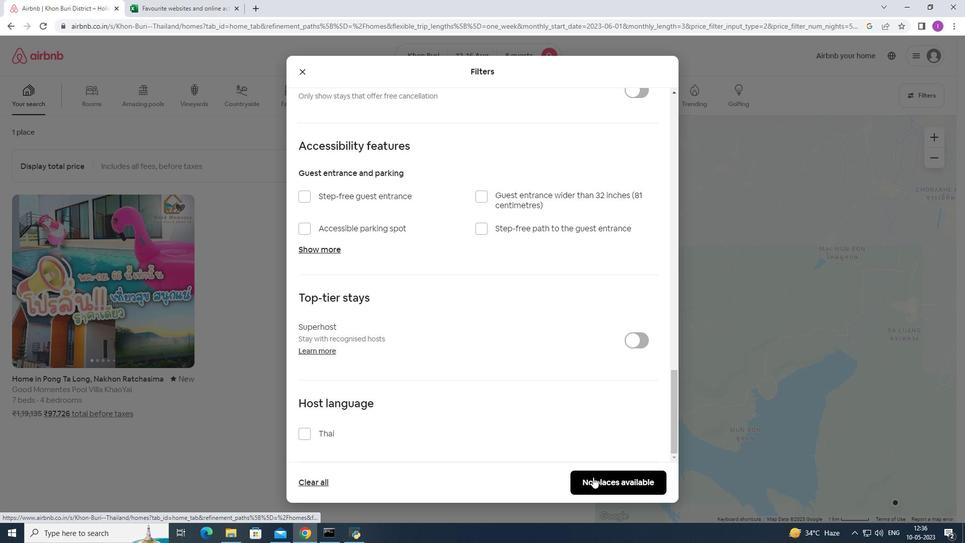 
Action: Mouse moved to (597, 470)
Screenshot: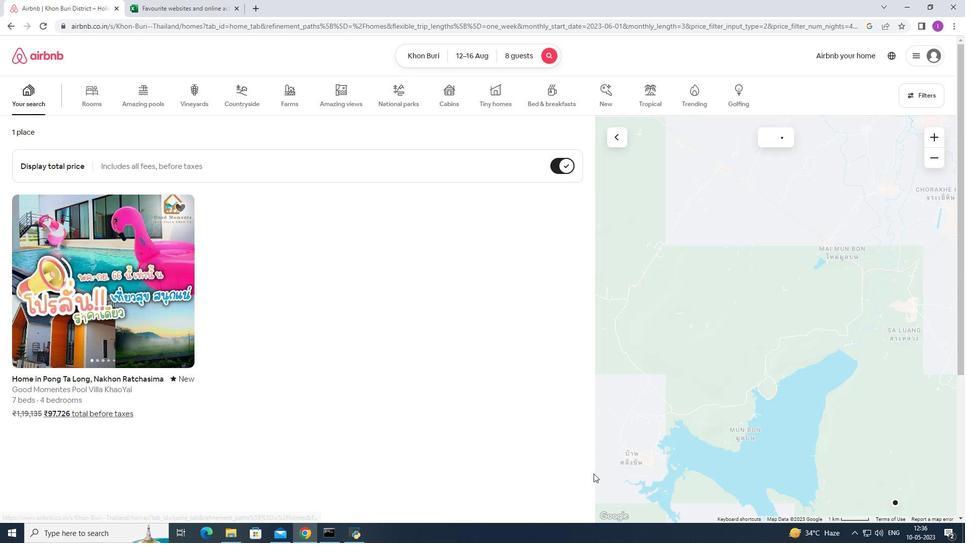 
